 Task: Look for space in Brunoy, France from 9th June, 2023 to 17th June, 2023 for 2 adults in price range Rs.7000 to Rs.12000. Place can be private room with 1  bedroom having 2 beds and 1 bathroom. Property type can be house, flat, guest house. Amenities needed are: wifi, washing machine. Booking option can be shelf check-in. Required host language is English.
Action: Mouse moved to (418, 158)
Screenshot: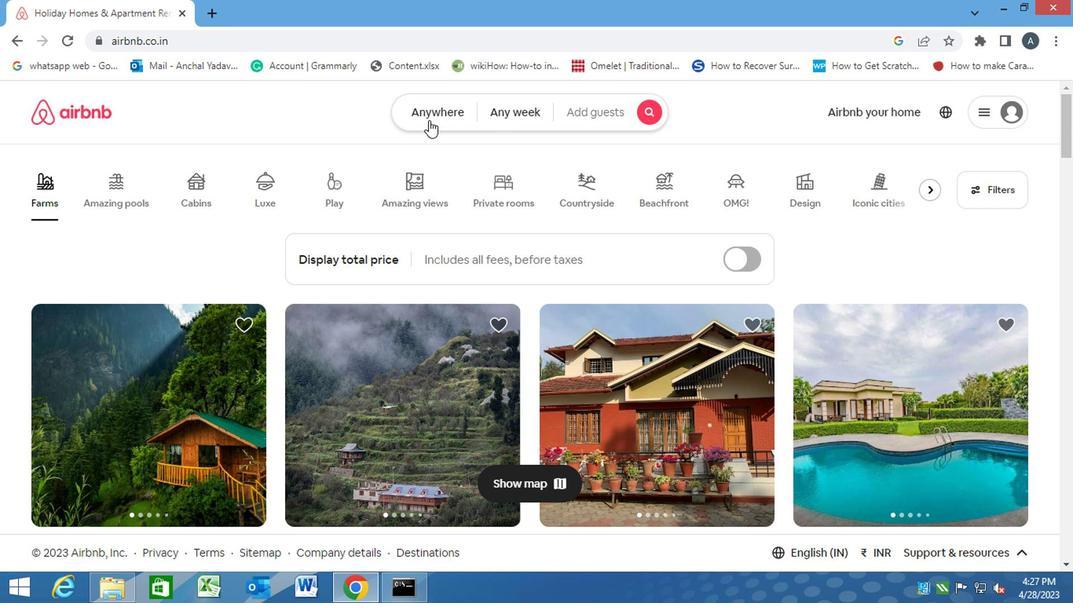 
Action: Mouse pressed left at (418, 158)
Screenshot: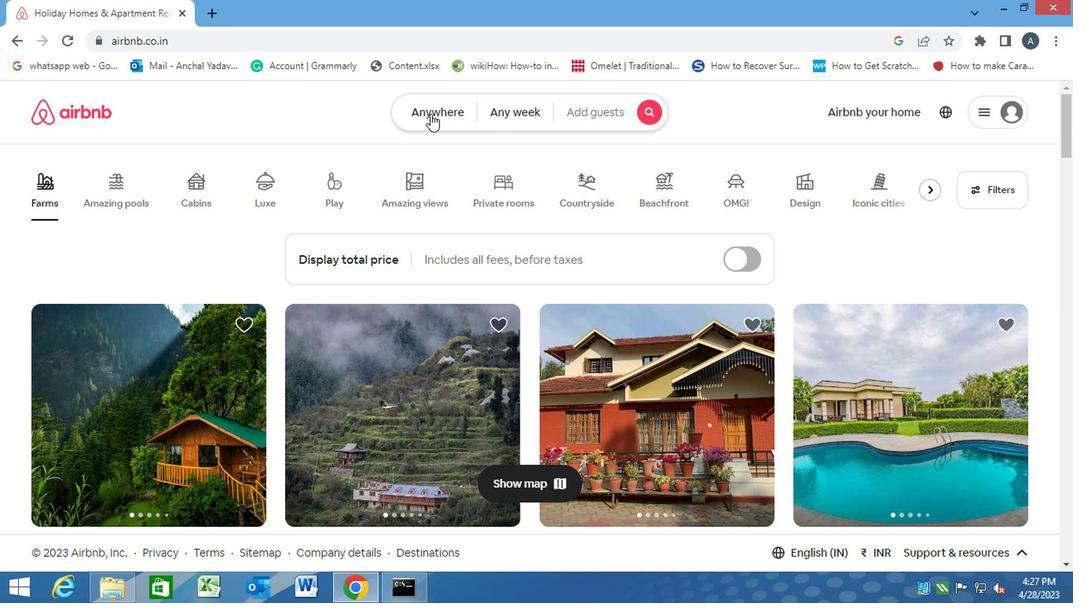 
Action: Mouse moved to (354, 205)
Screenshot: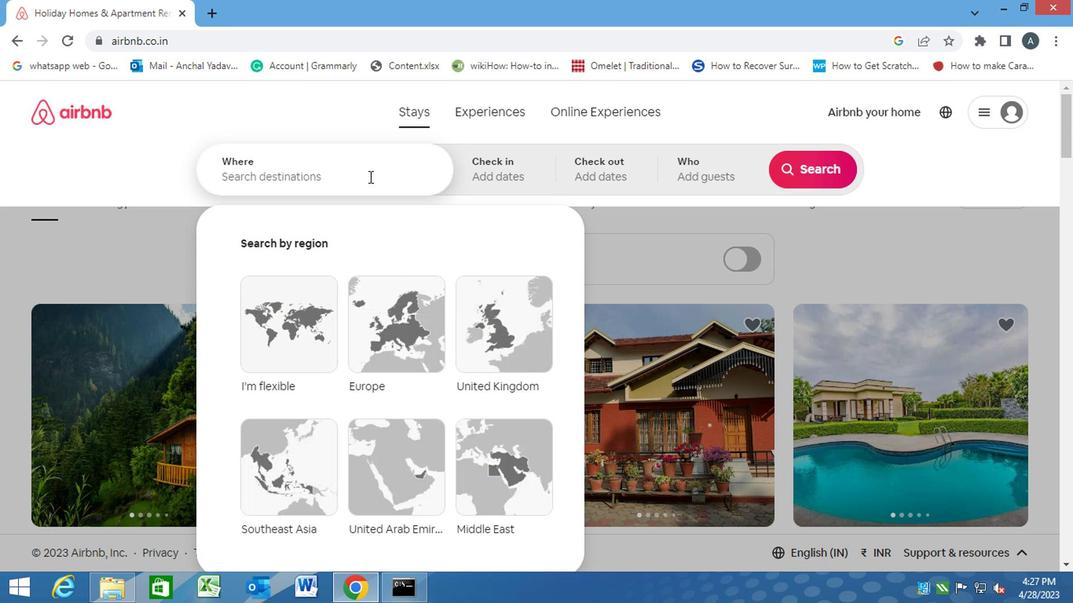
Action: Mouse pressed left at (354, 205)
Screenshot: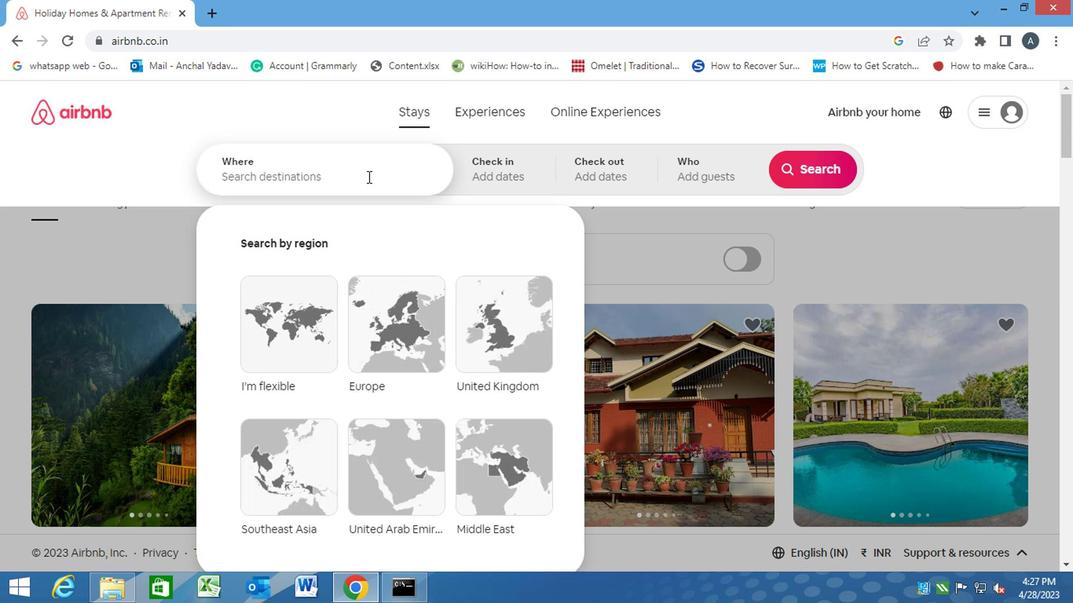 
Action: Key pressed b<Key.caps_lock>runoy,<Key.space><Key.caps_lock>RANV<Key.backspace>CE<Key.enter>
Screenshot: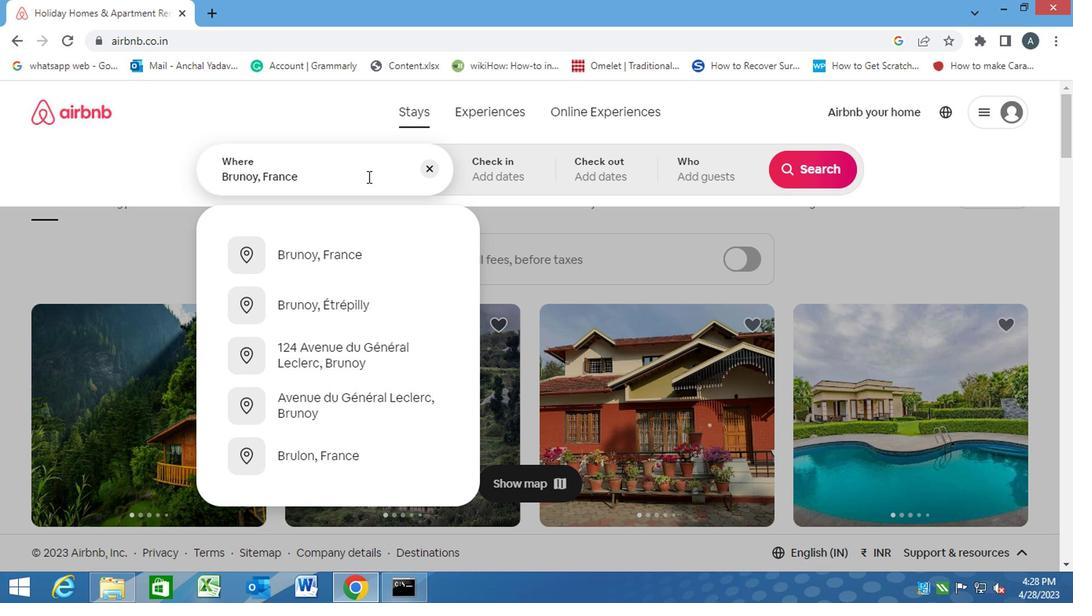 
Action: Mouse moved to (794, 299)
Screenshot: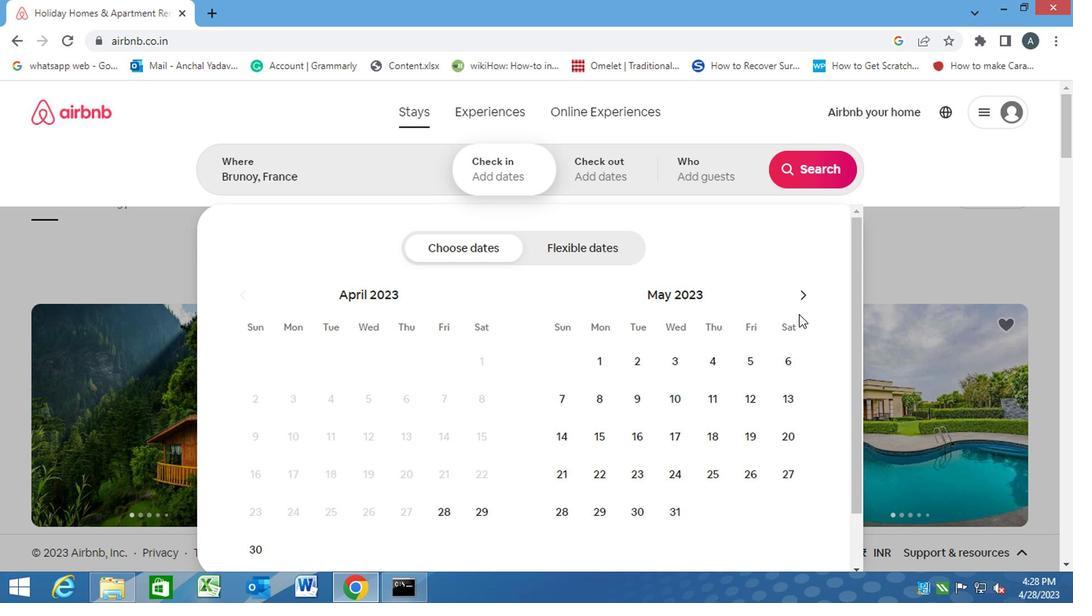 
Action: Mouse pressed left at (794, 299)
Screenshot: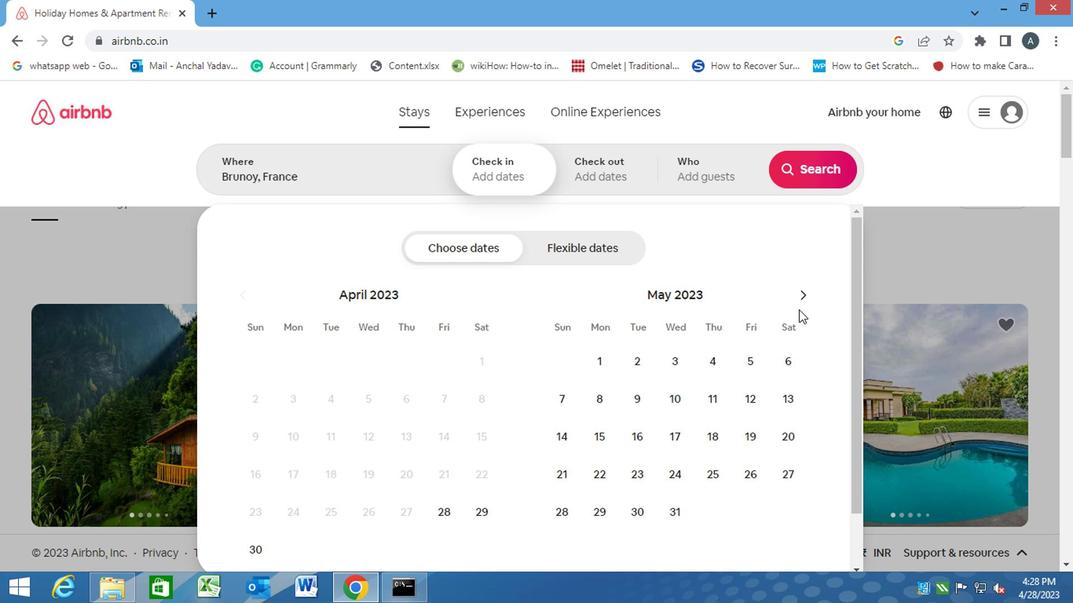 
Action: Mouse moved to (744, 368)
Screenshot: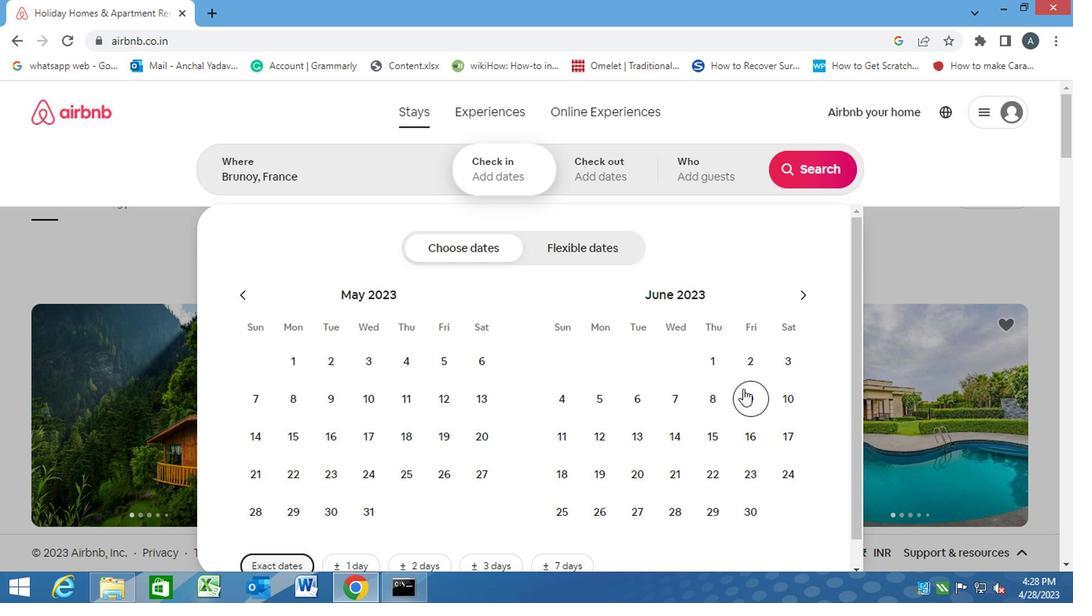 
Action: Mouse pressed left at (744, 368)
Screenshot: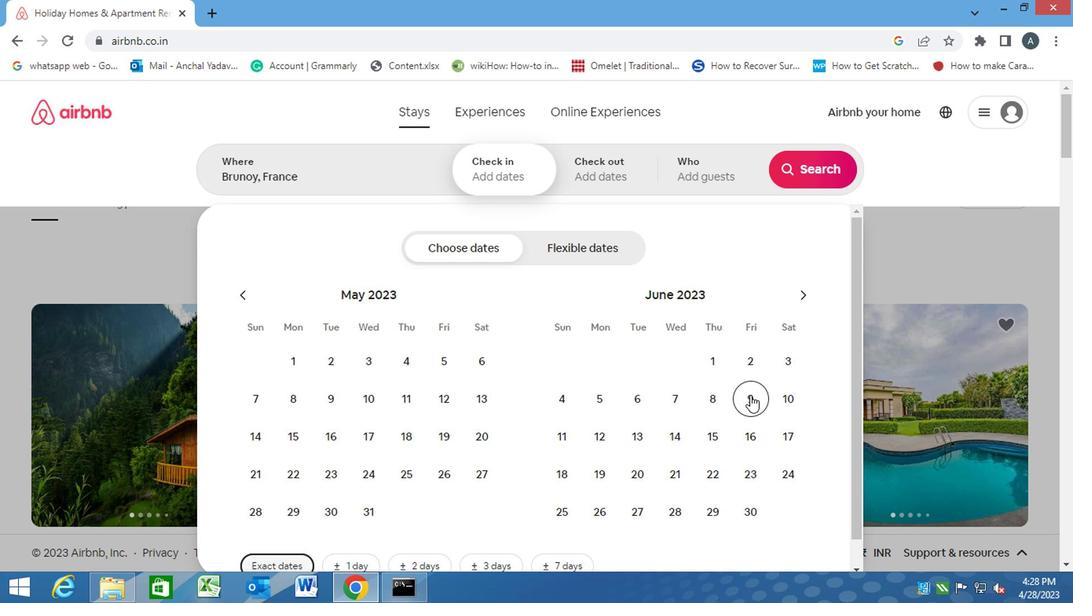 
Action: Mouse moved to (772, 399)
Screenshot: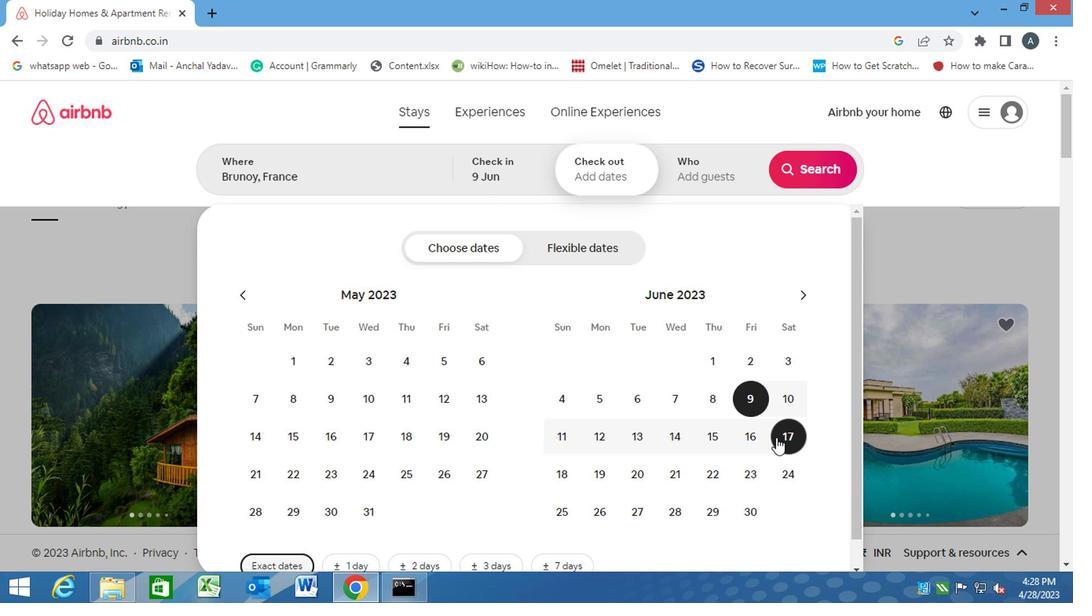 
Action: Mouse pressed left at (772, 399)
Screenshot: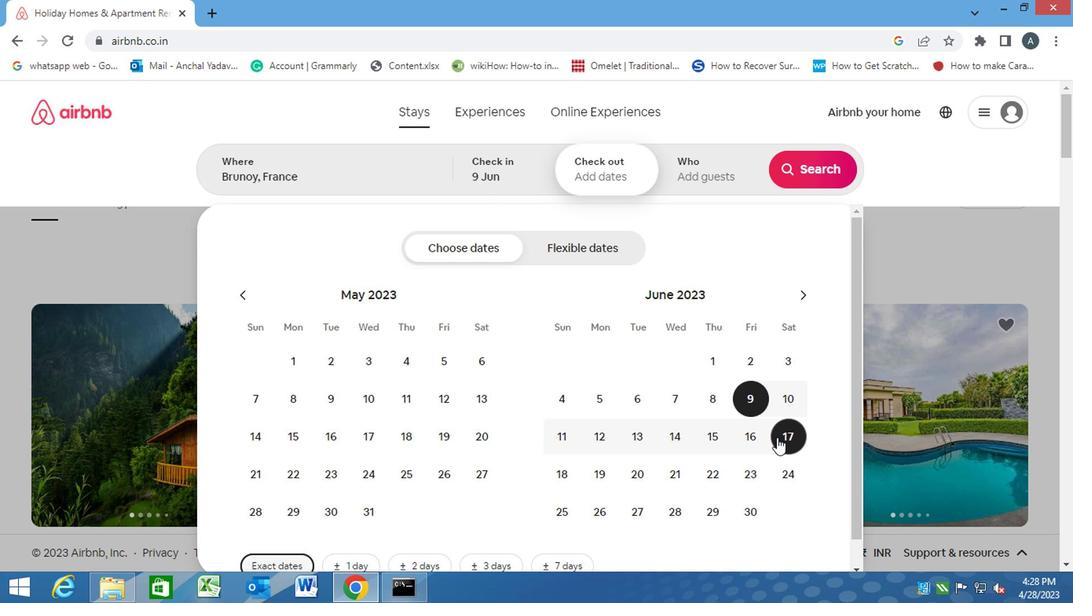 
Action: Mouse moved to (661, 186)
Screenshot: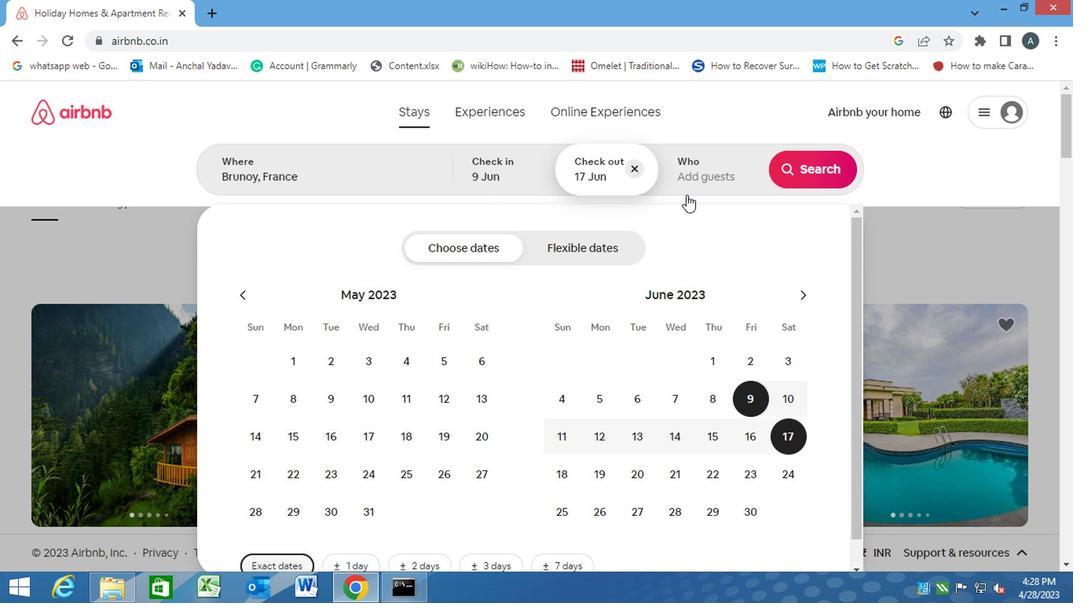 
Action: Mouse pressed left at (661, 186)
Screenshot: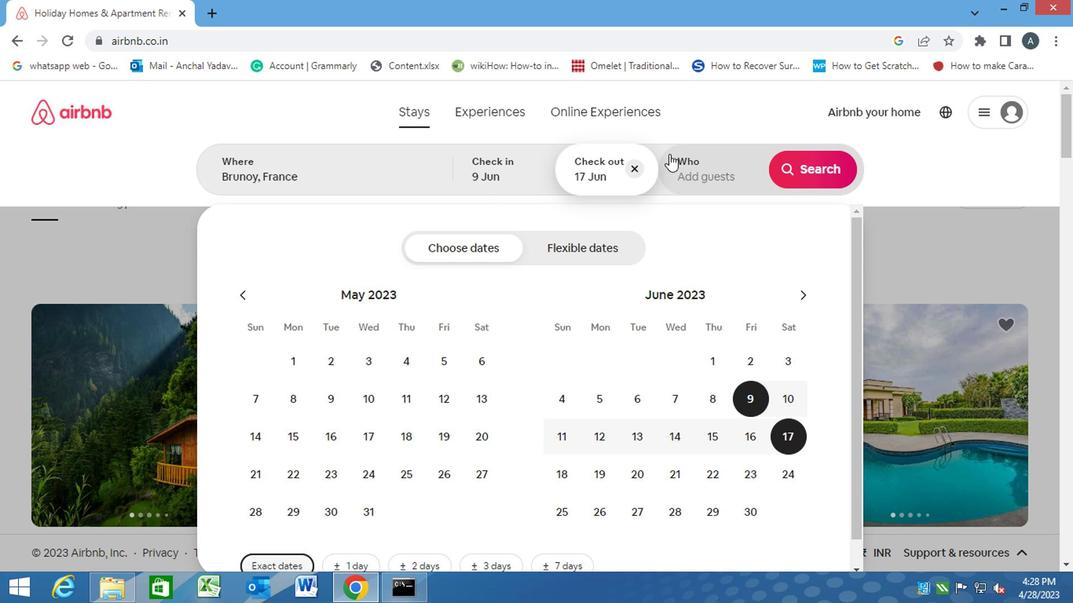 
Action: Mouse moved to (813, 266)
Screenshot: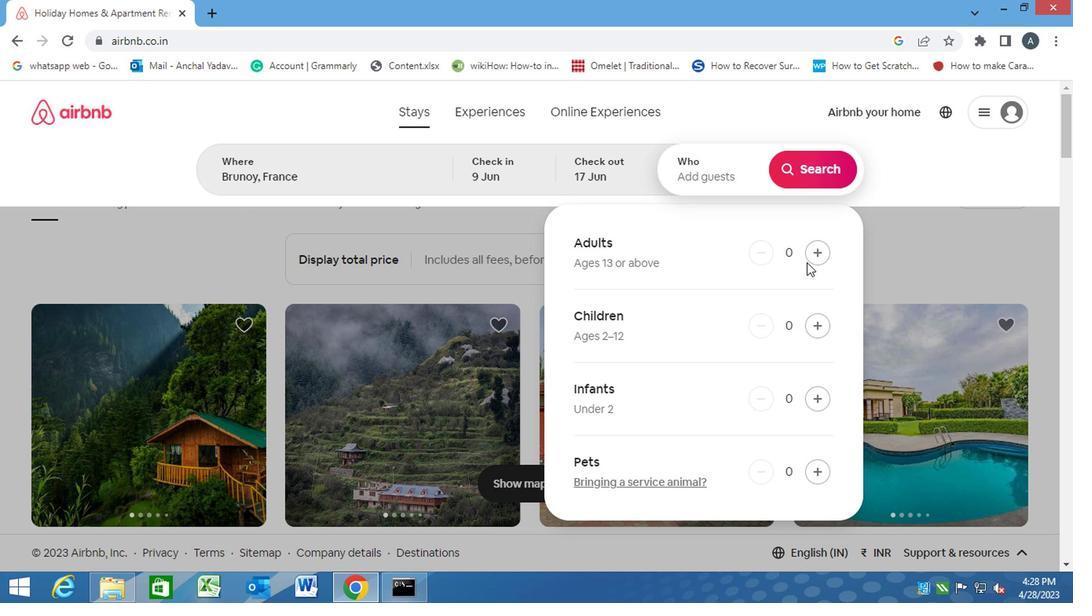 
Action: Mouse pressed left at (813, 266)
Screenshot: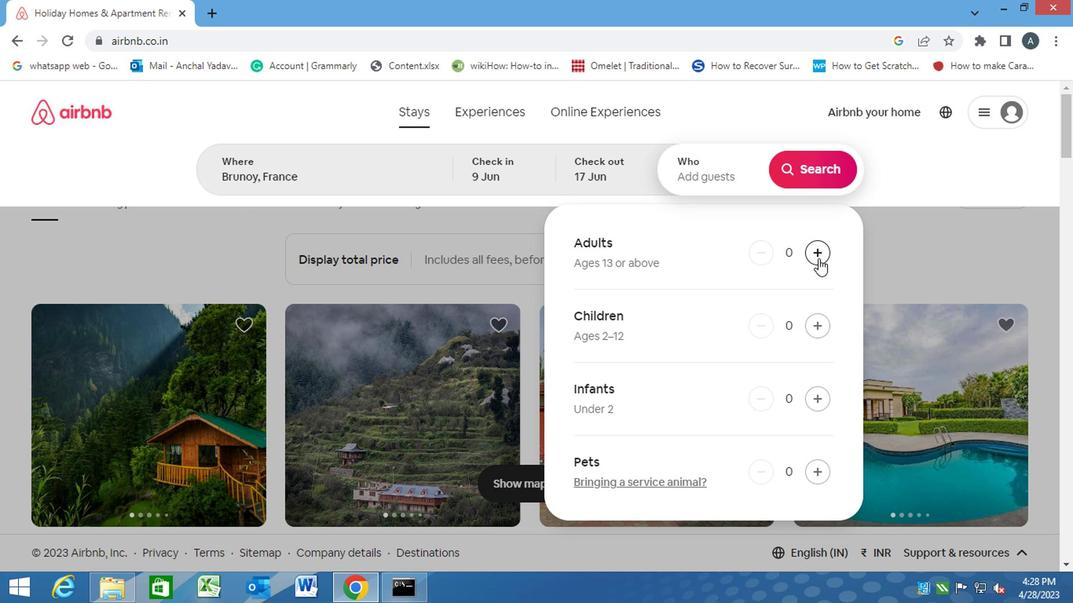 
Action: Mouse pressed left at (813, 266)
Screenshot: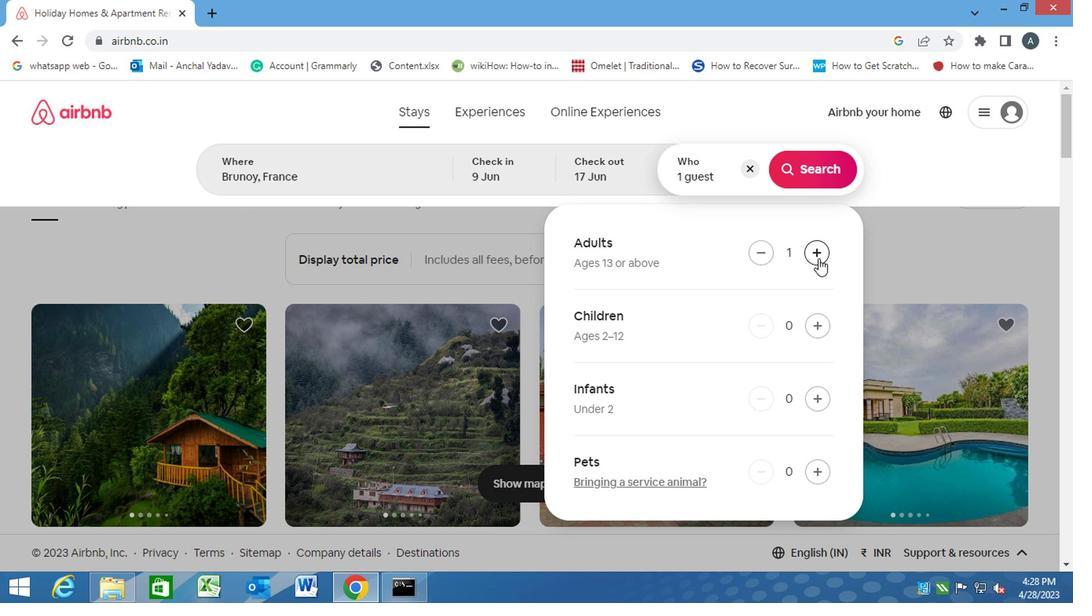 
Action: Mouse moved to (813, 205)
Screenshot: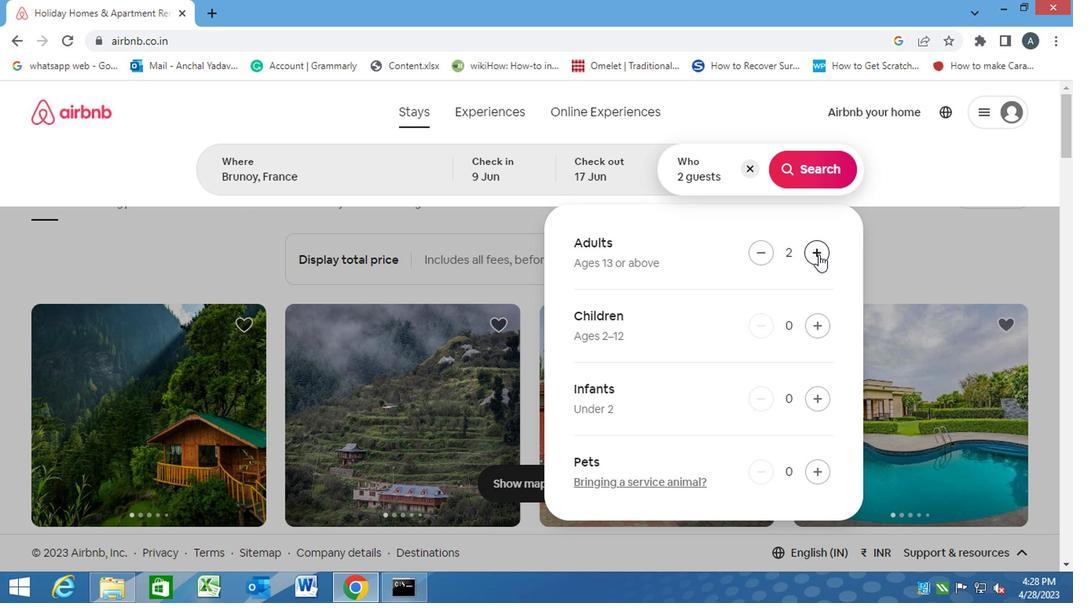 
Action: Mouse pressed left at (813, 205)
Screenshot: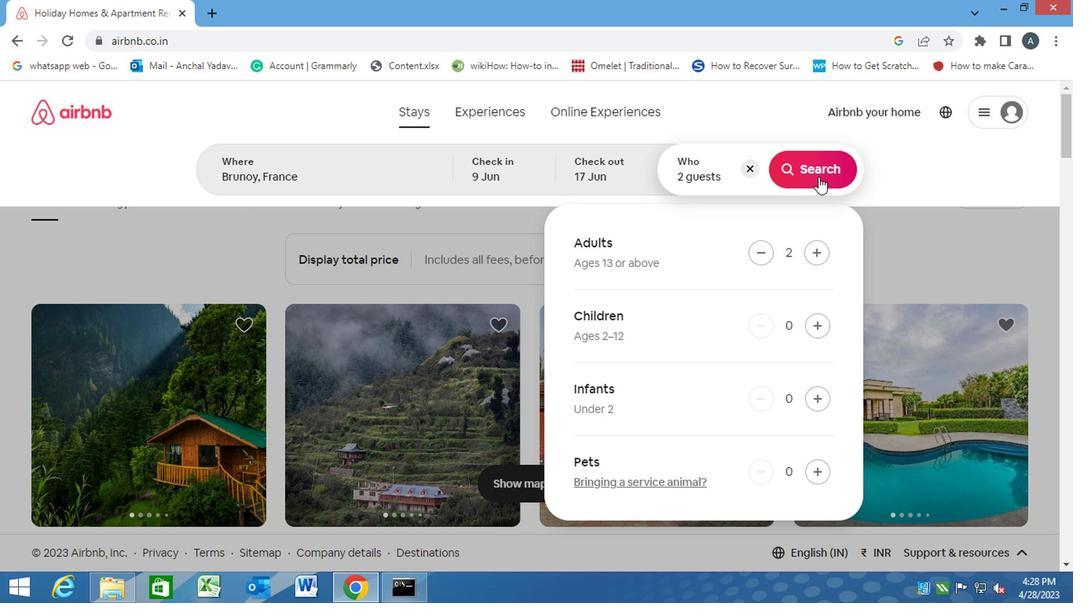 
Action: Mouse moved to (996, 209)
Screenshot: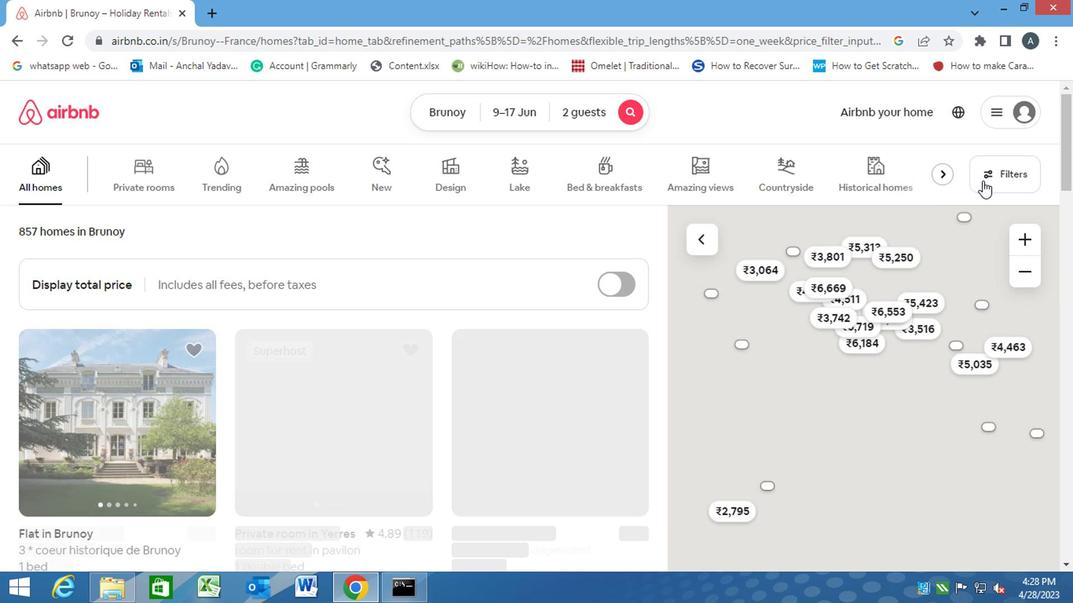 
Action: Mouse pressed left at (996, 209)
Screenshot: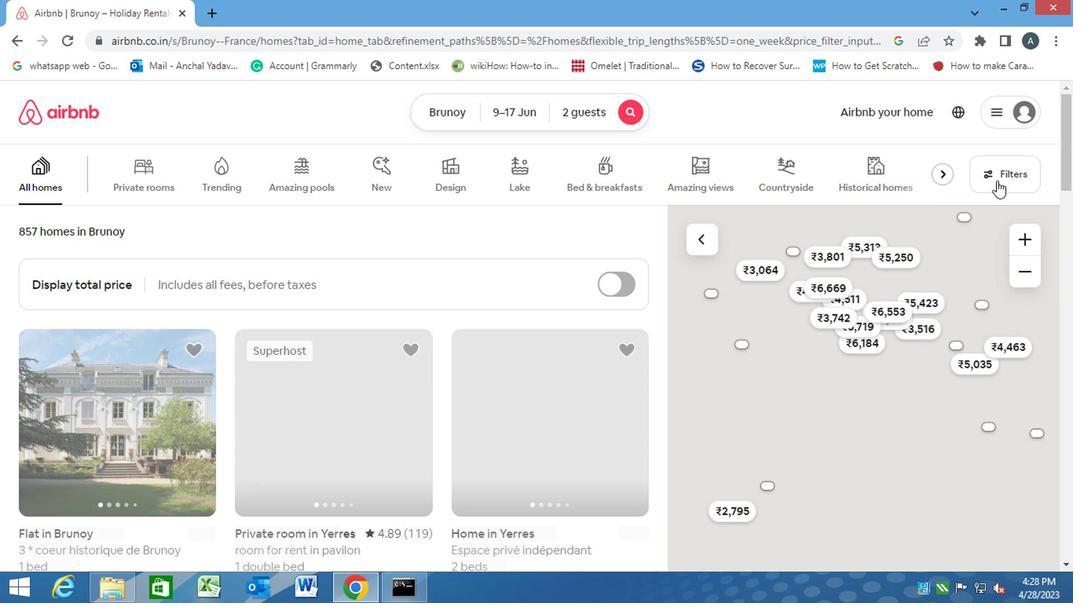 
Action: Mouse moved to (487, 381)
Screenshot: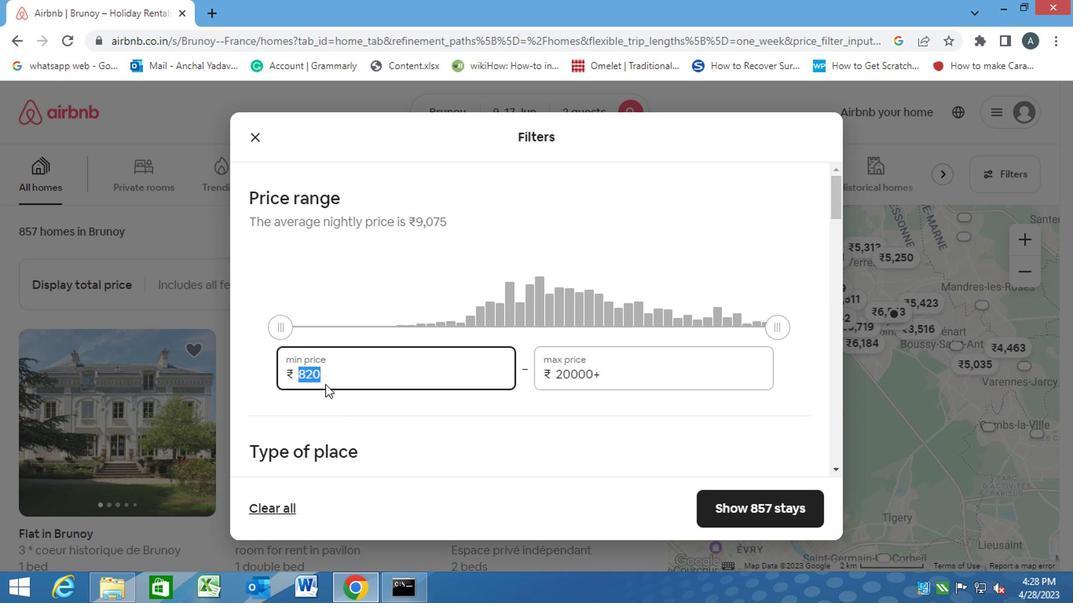 
Action: Key pressed 7000<Key.tab><Key.backspace><Key.backspace><Key.backspace><Key.backspace><Key.backspace><Key.backspace><Key.backspace><Key.backspace><Key.backspace><Key.backspace><Key.backspace><Key.backspace><Key.backspace><Key.backspace><Key.backspace><Key.backspace><Key.backspace><Key.backspace>12000
Screenshot: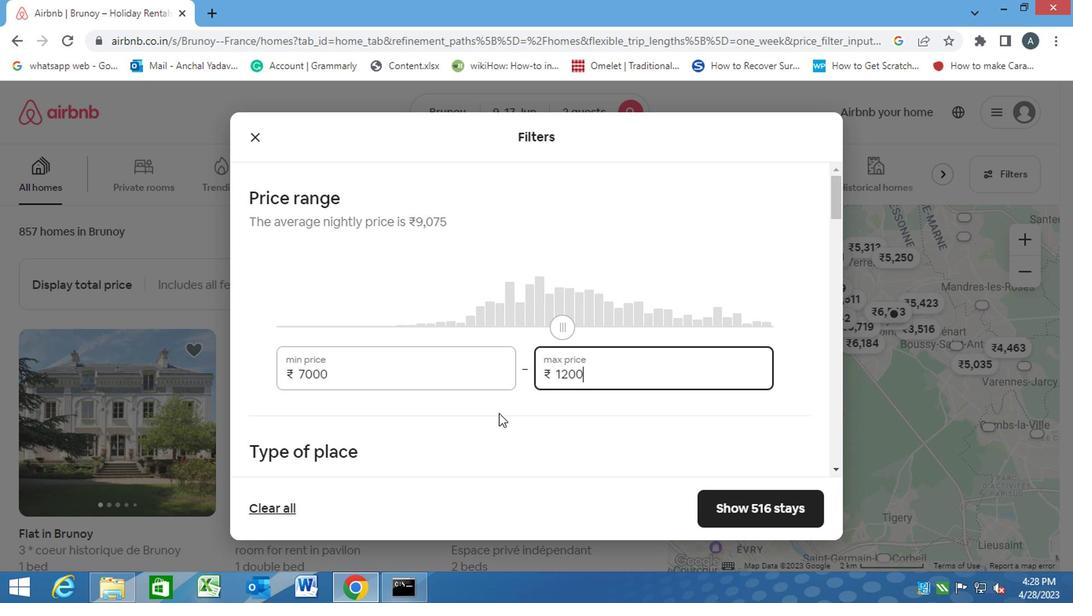 
Action: Mouse moved to (488, 381)
Screenshot: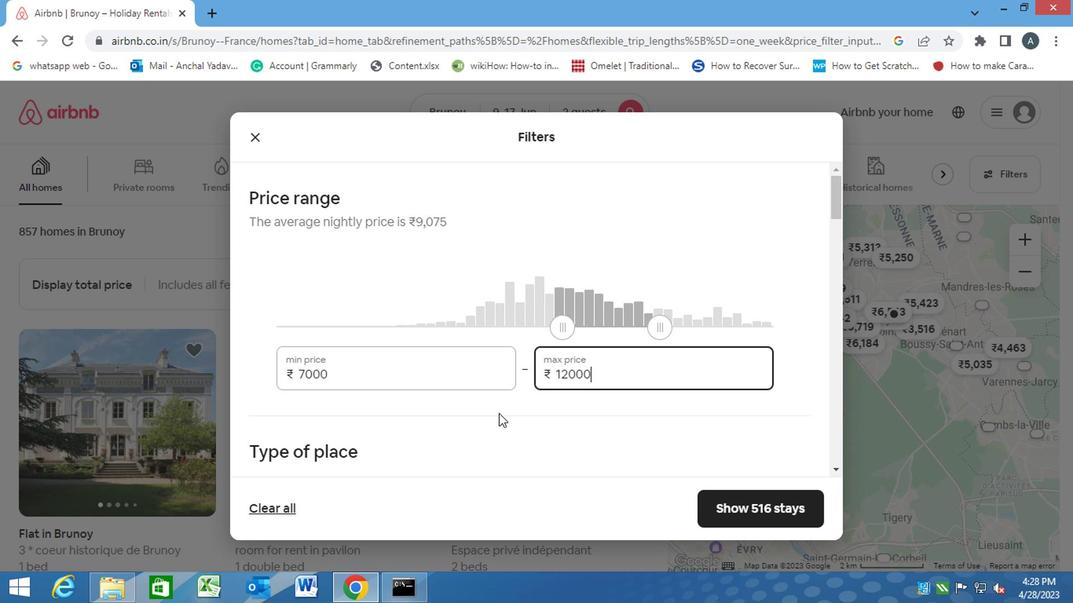 
Action: Mouse pressed left at (488, 381)
Screenshot: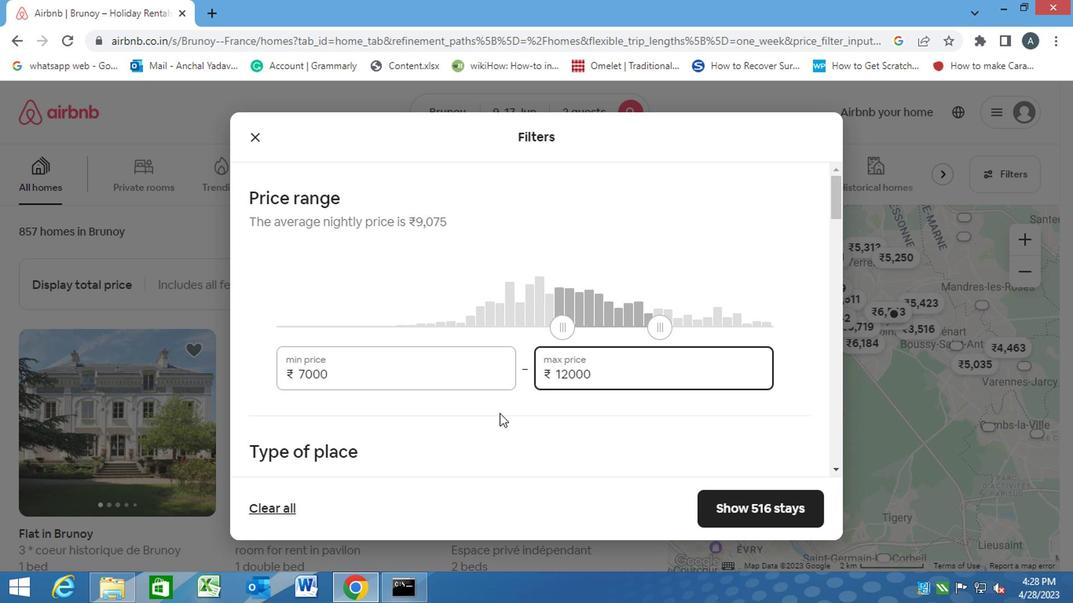 
Action: Mouse scrolled (488, 381) with delta (0, 0)
Screenshot: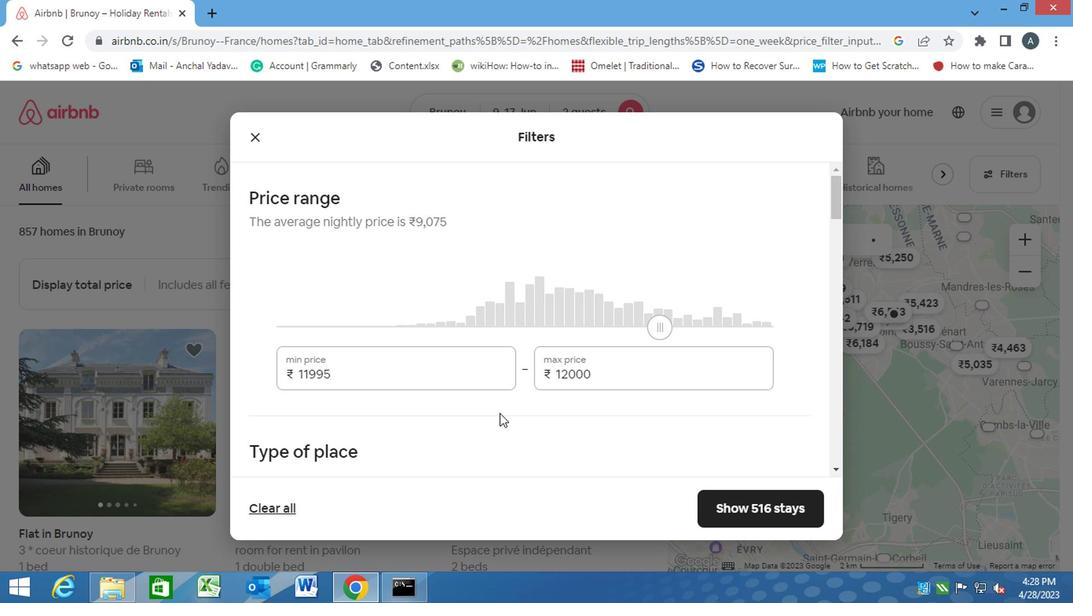 
Action: Mouse scrolled (488, 381) with delta (0, 0)
Screenshot: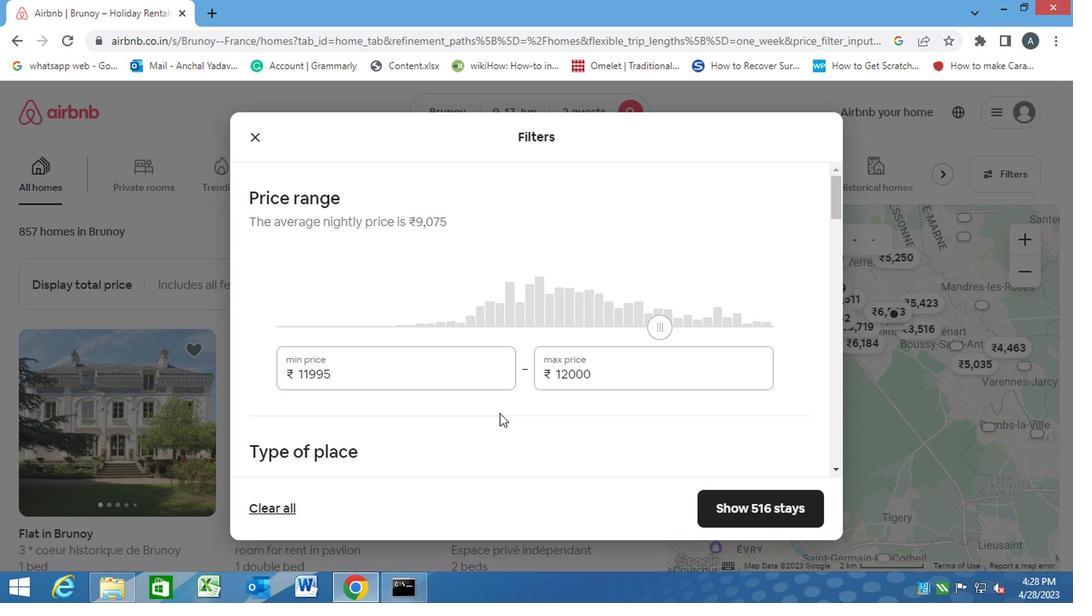 
Action: Mouse scrolled (488, 381) with delta (0, 0)
Screenshot: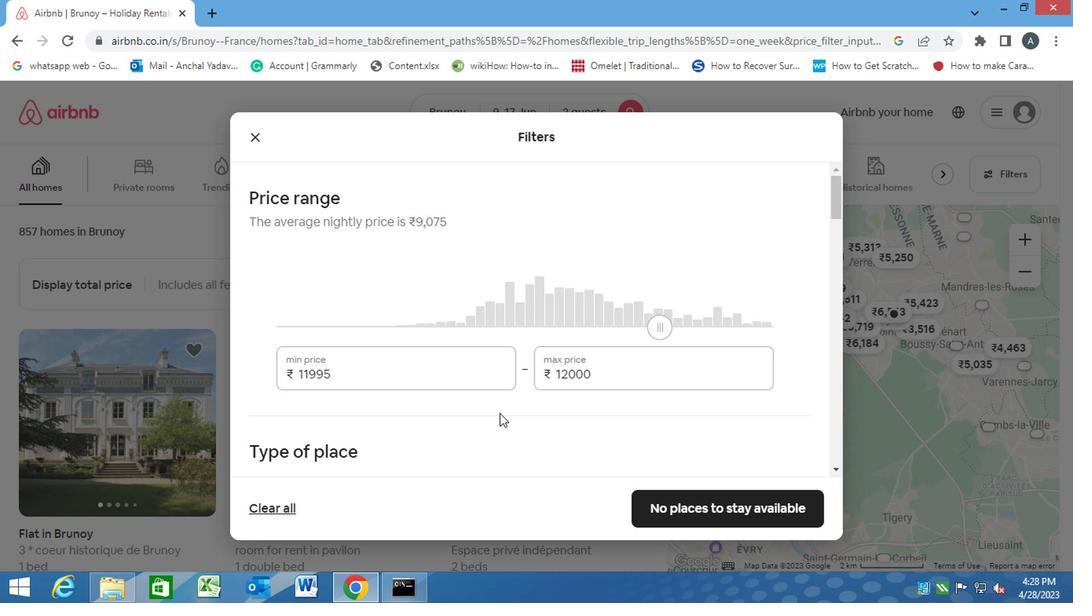 
Action: Mouse moved to (513, 268)
Screenshot: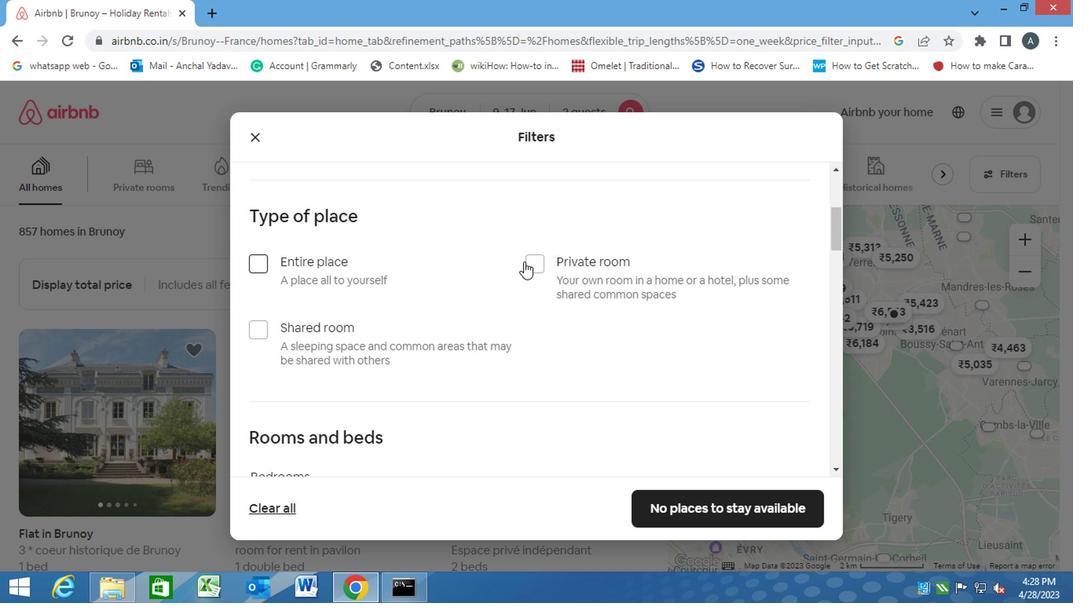 
Action: Mouse pressed left at (513, 268)
Screenshot: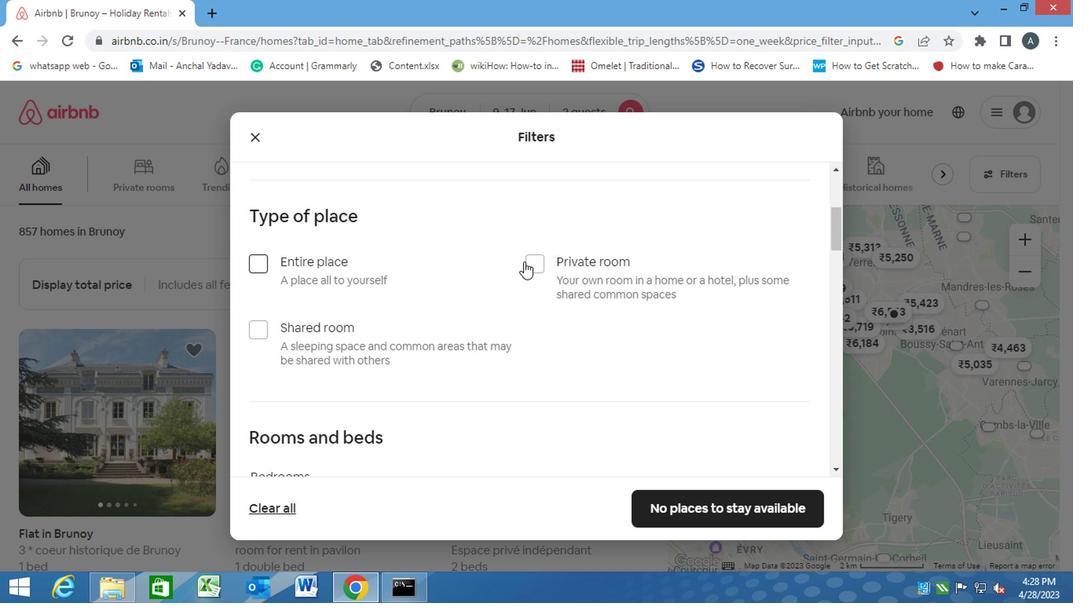 
Action: Mouse moved to (245, 271)
Screenshot: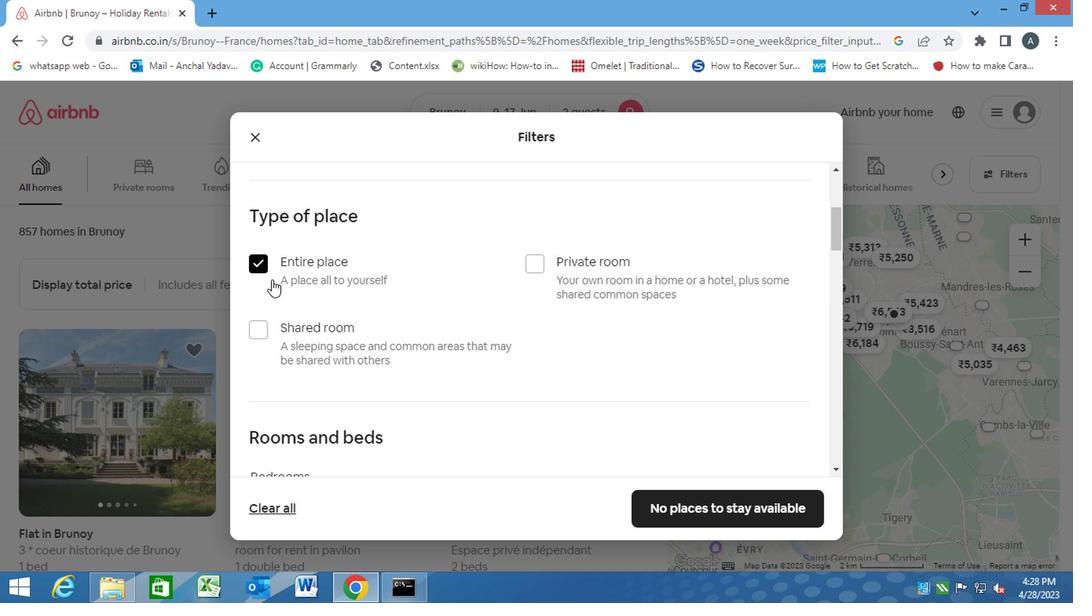 
Action: Mouse pressed left at (245, 271)
Screenshot: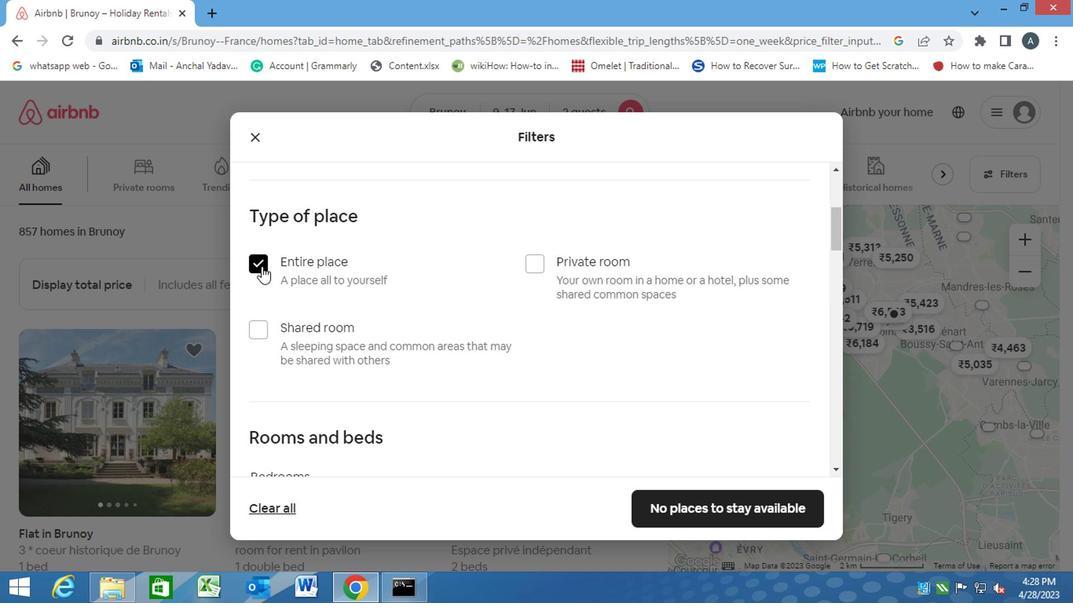 
Action: Mouse moved to (522, 272)
Screenshot: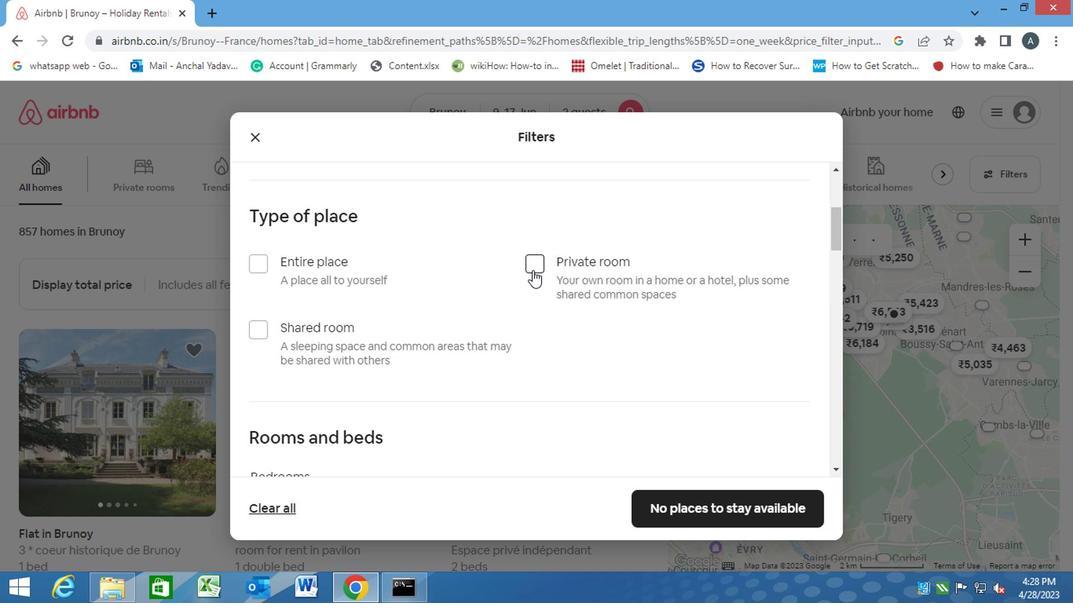 
Action: Mouse pressed left at (522, 272)
Screenshot: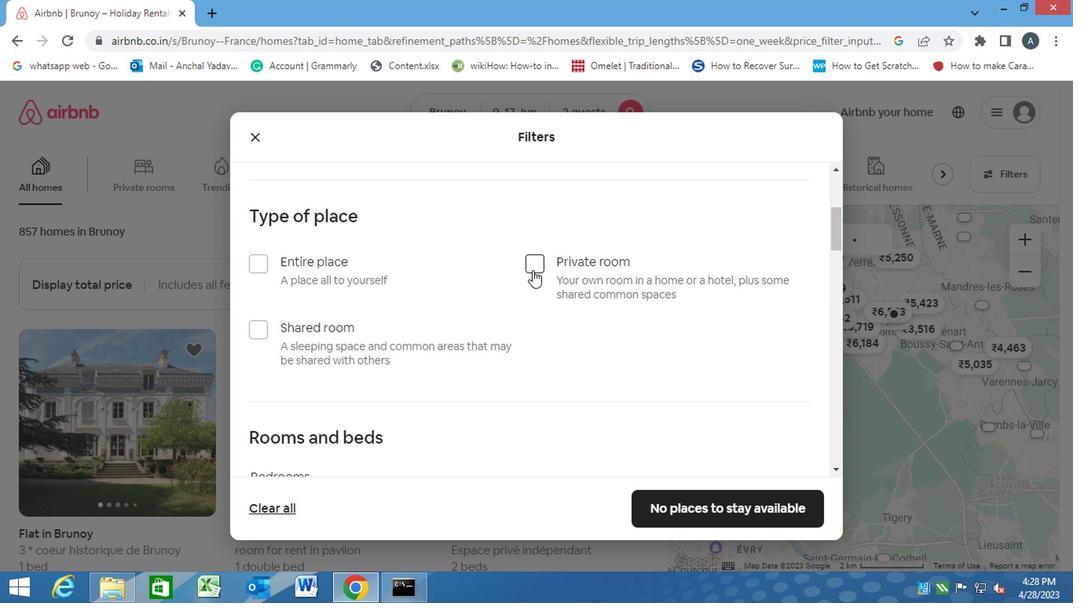 
Action: Mouse moved to (526, 307)
Screenshot: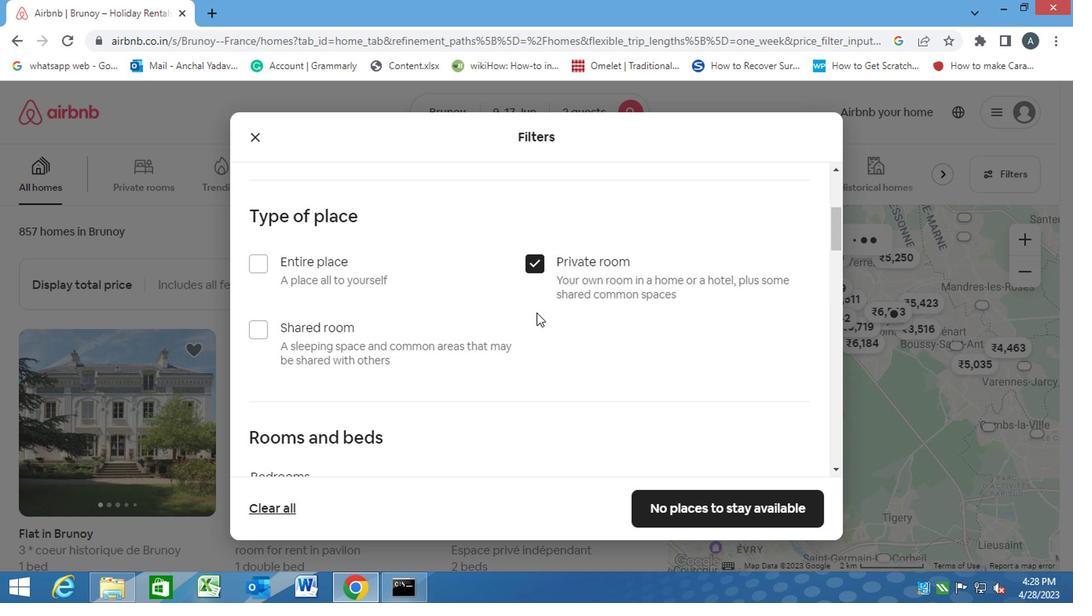 
Action: Mouse scrolled (526, 306) with delta (0, 0)
Screenshot: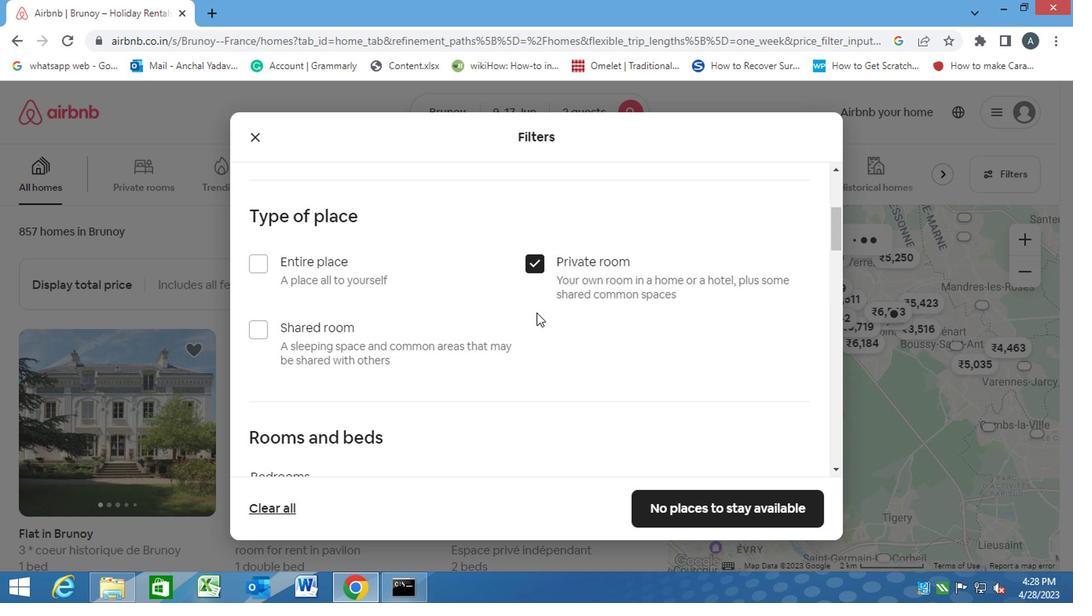 
Action: Mouse scrolled (526, 306) with delta (0, 0)
Screenshot: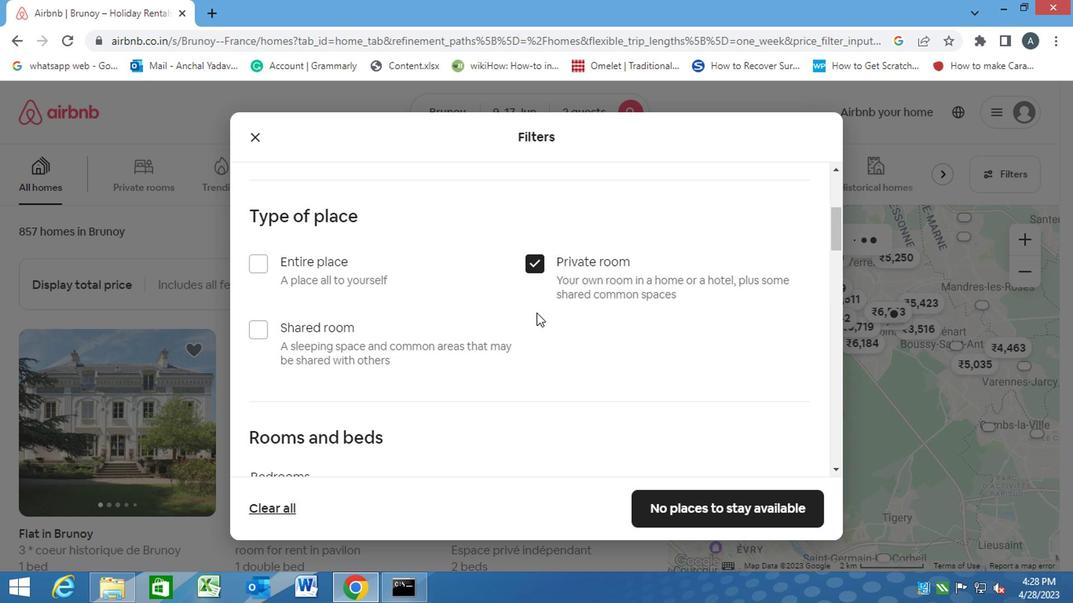 
Action: Mouse moved to (526, 307)
Screenshot: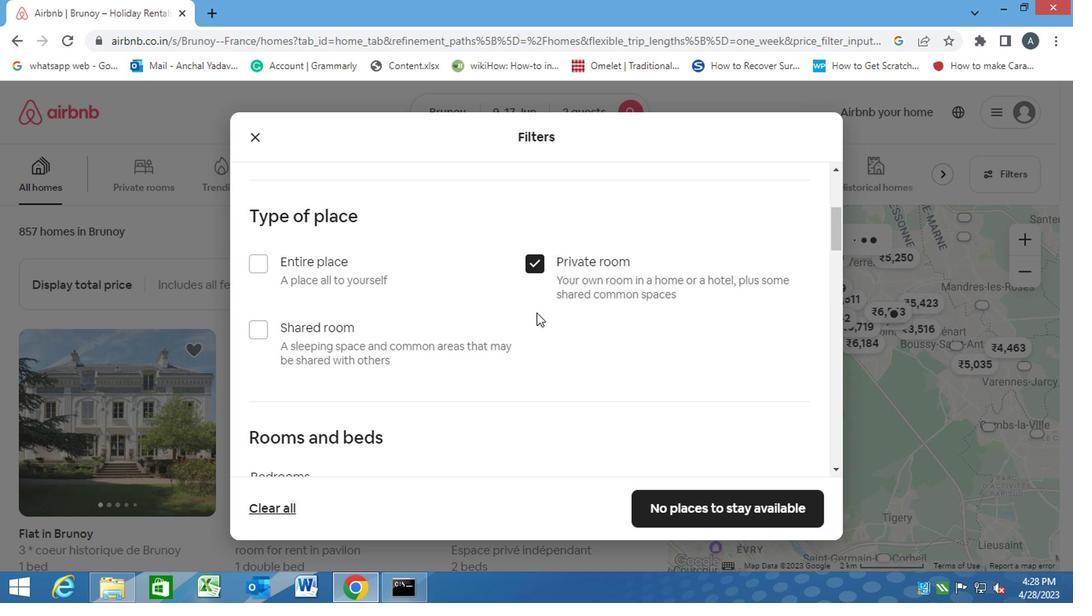 
Action: Mouse scrolled (526, 307) with delta (0, 0)
Screenshot: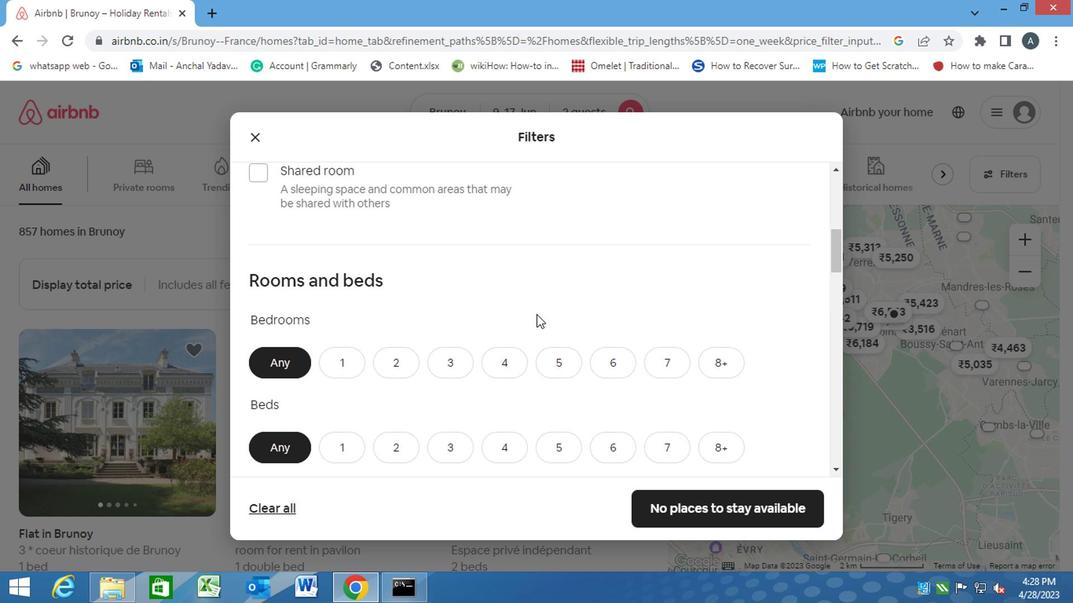 
Action: Mouse moved to (325, 279)
Screenshot: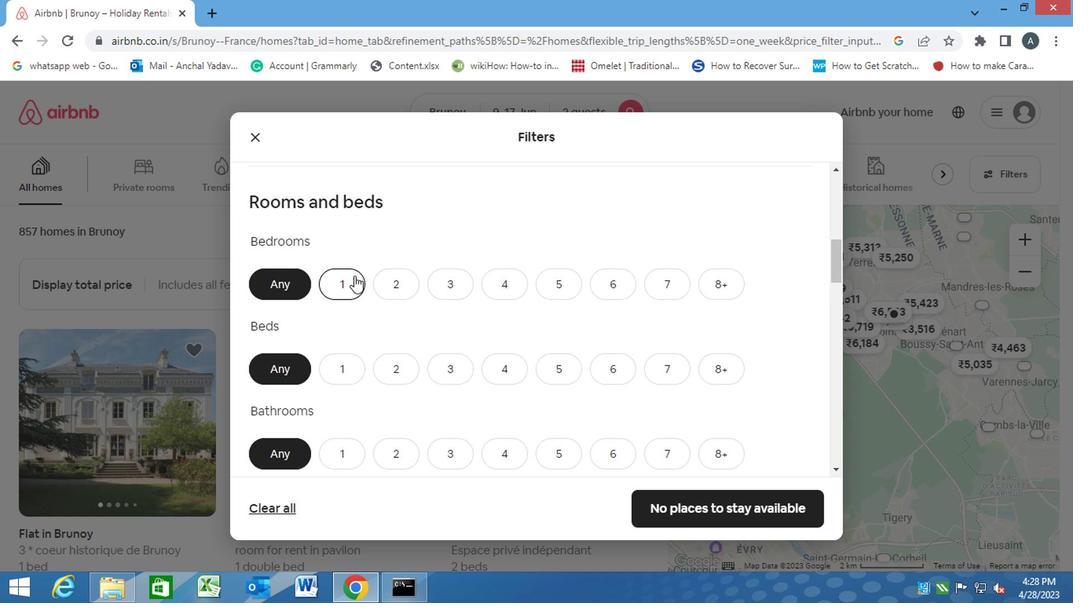 
Action: Mouse pressed left at (325, 279)
Screenshot: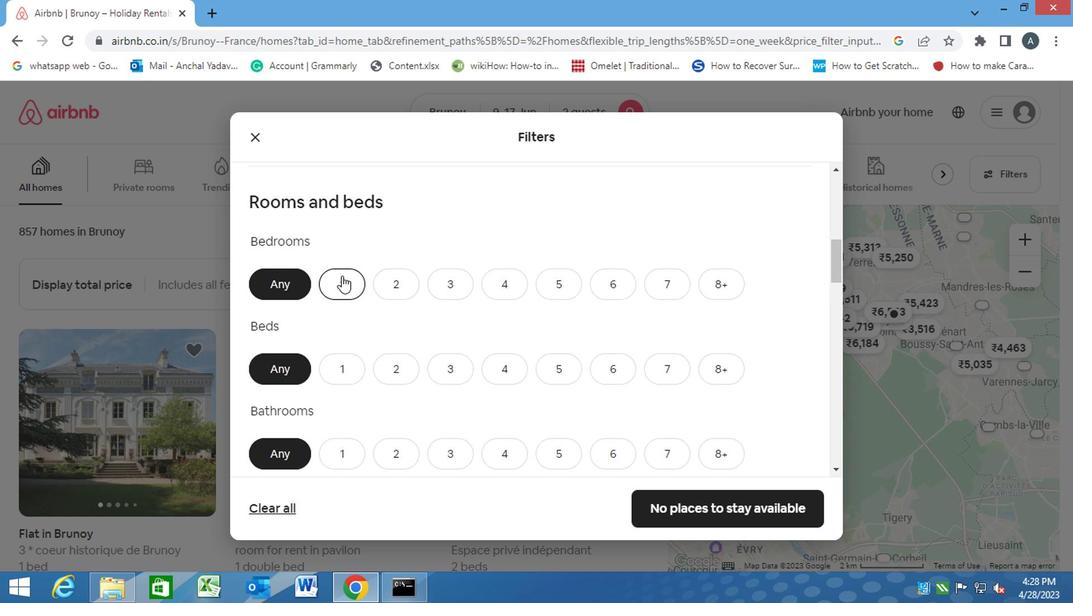 
Action: Mouse moved to (386, 344)
Screenshot: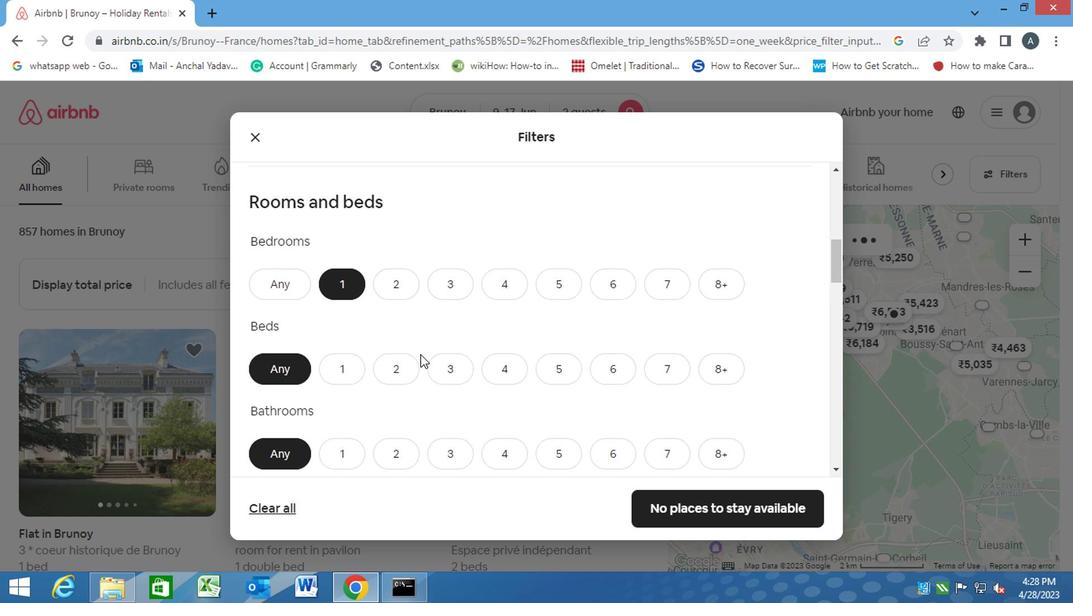 
Action: Mouse pressed left at (386, 344)
Screenshot: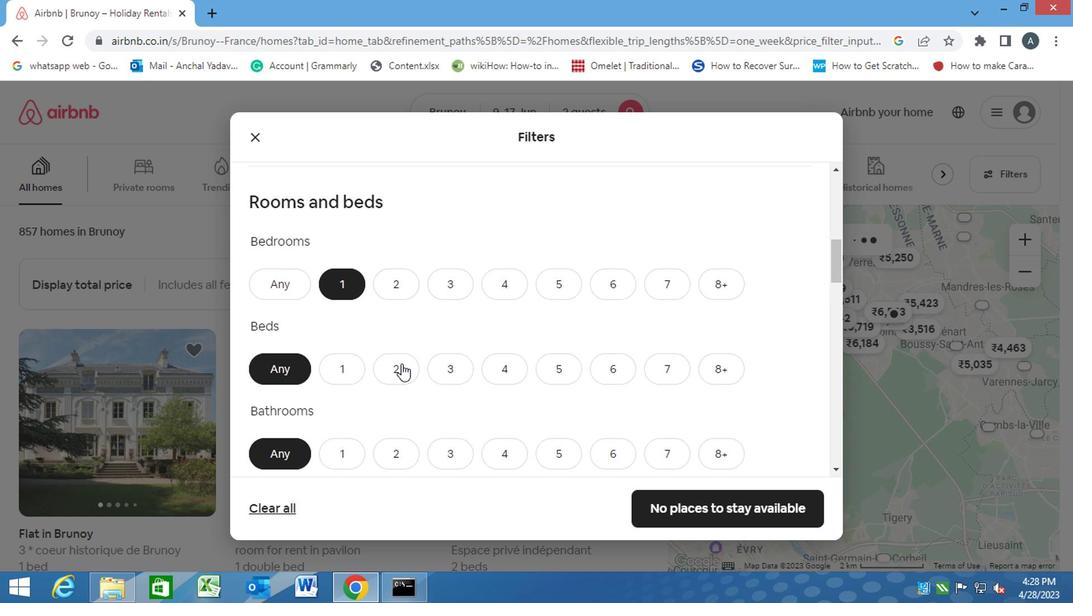 
Action: Mouse moved to (333, 405)
Screenshot: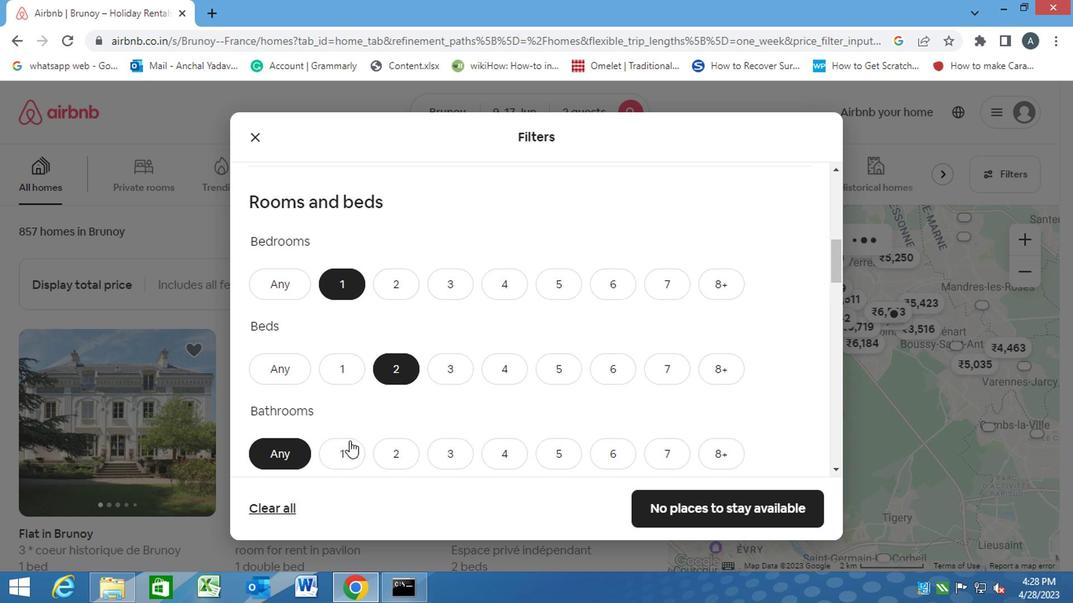 
Action: Mouse pressed left at (333, 405)
Screenshot: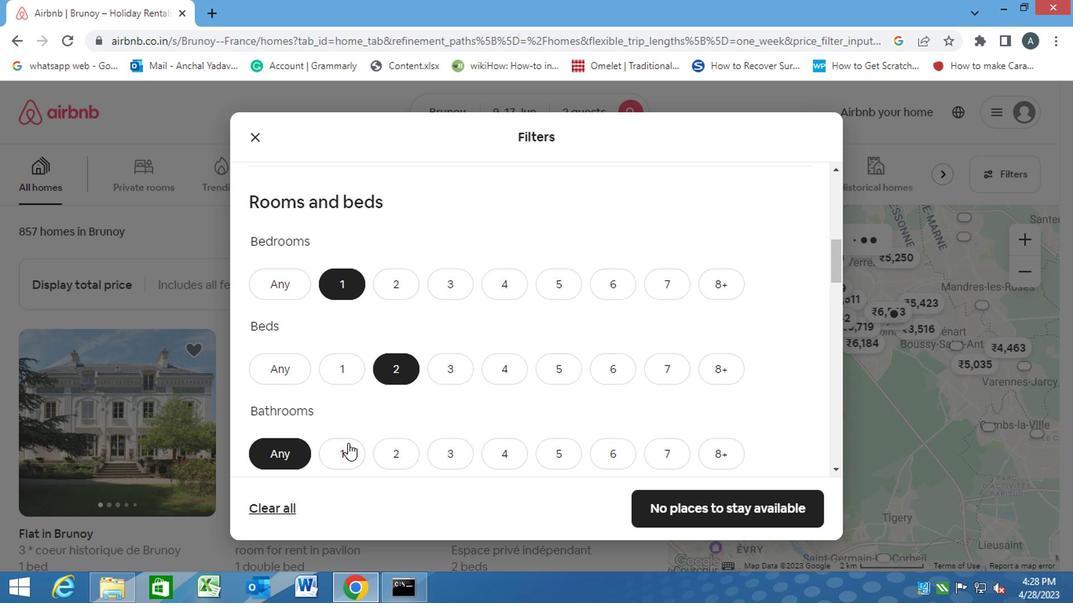 
Action: Mouse moved to (343, 406)
Screenshot: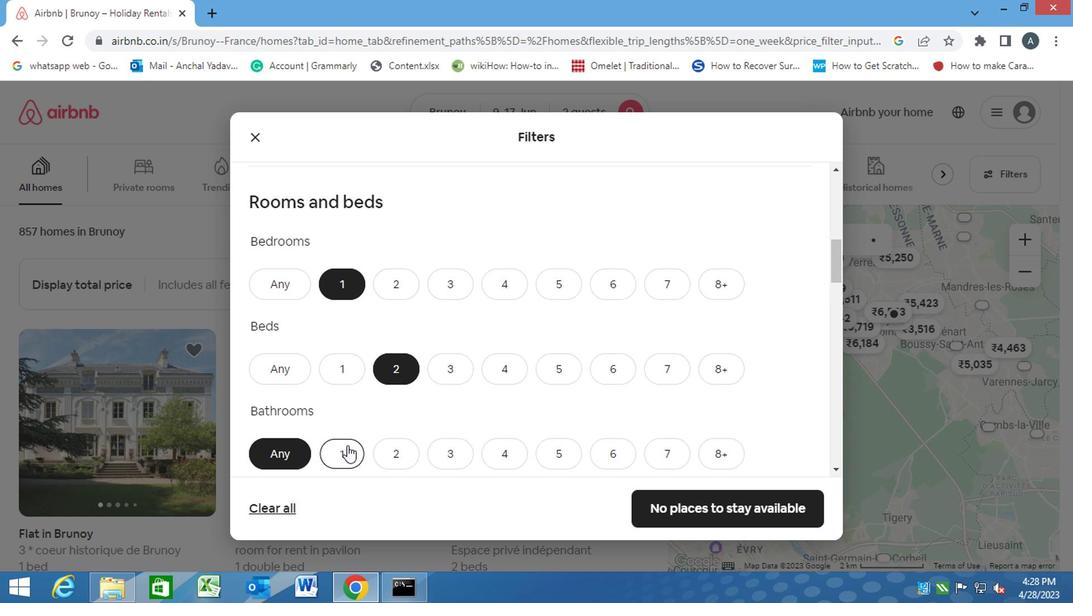
Action: Mouse scrolled (343, 405) with delta (0, -1)
Screenshot: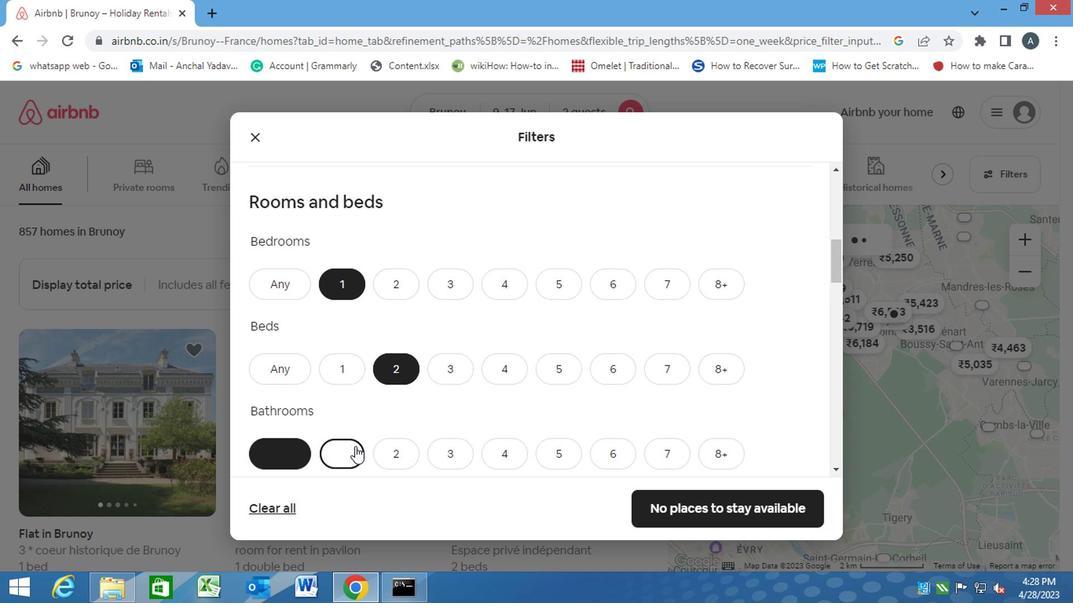 
Action: Mouse scrolled (343, 405) with delta (0, -1)
Screenshot: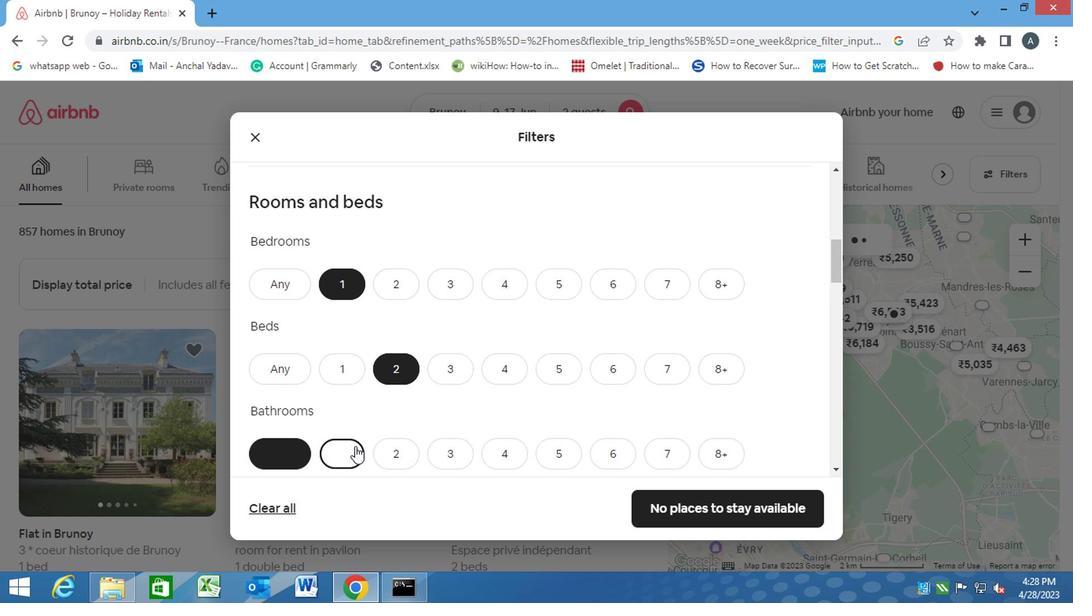 
Action: Mouse scrolled (343, 405) with delta (0, -1)
Screenshot: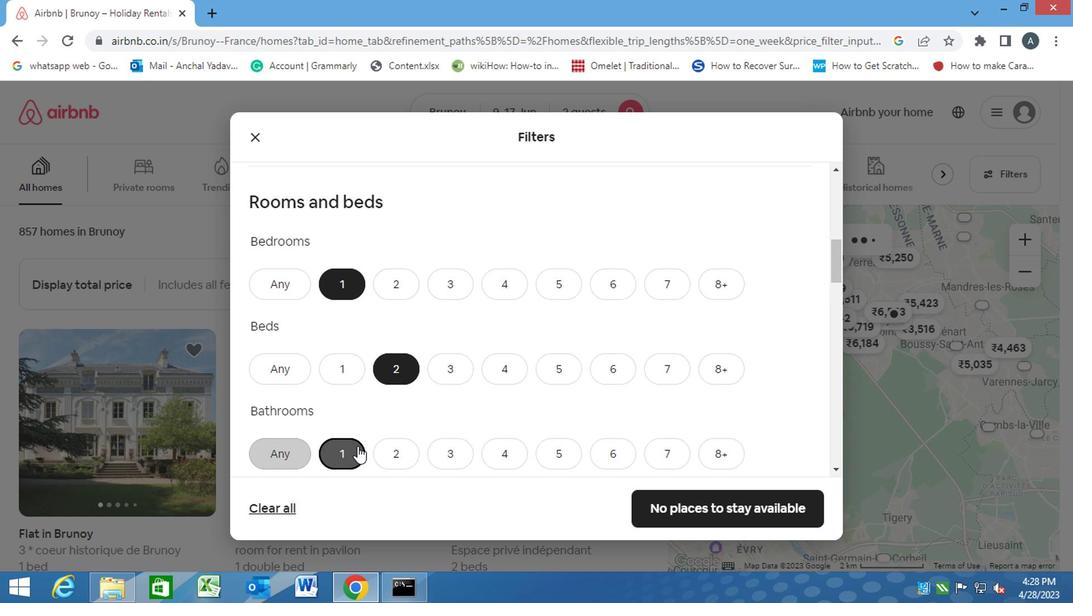 
Action: Mouse moved to (314, 361)
Screenshot: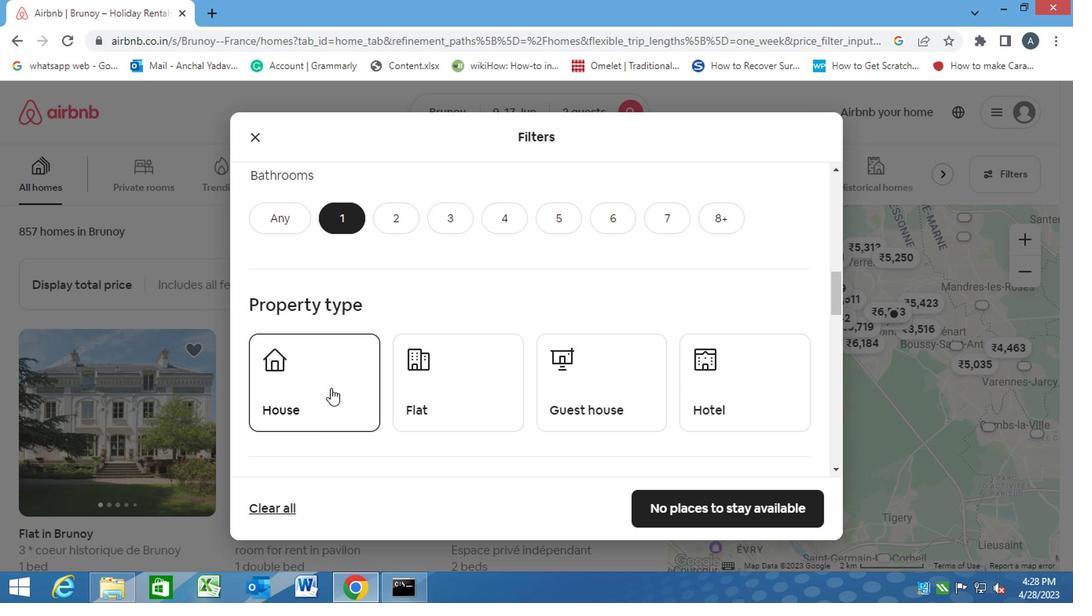 
Action: Mouse pressed left at (314, 361)
Screenshot: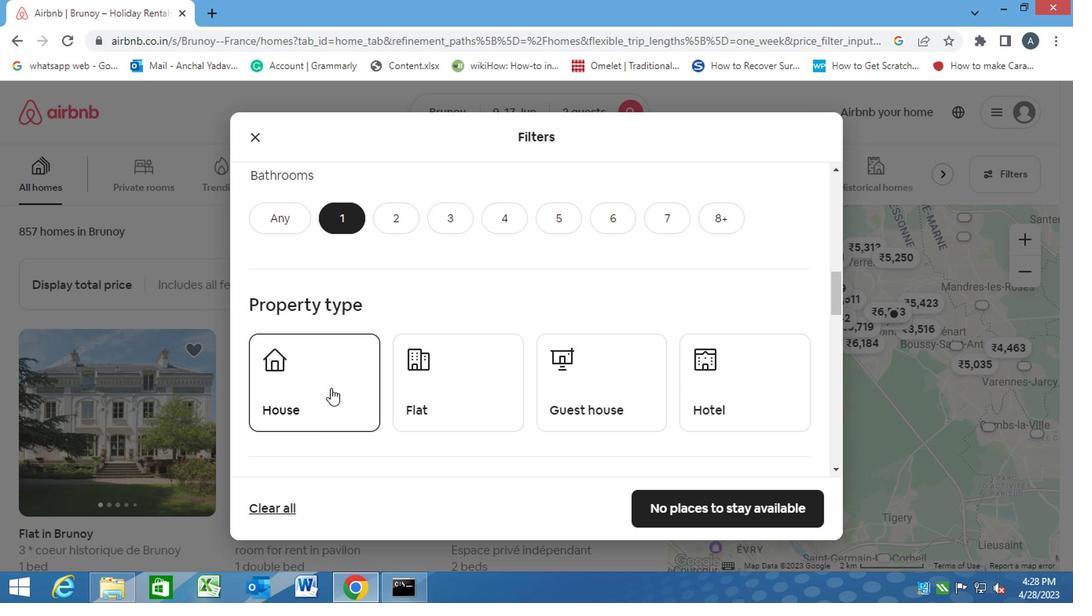 
Action: Mouse moved to (494, 365)
Screenshot: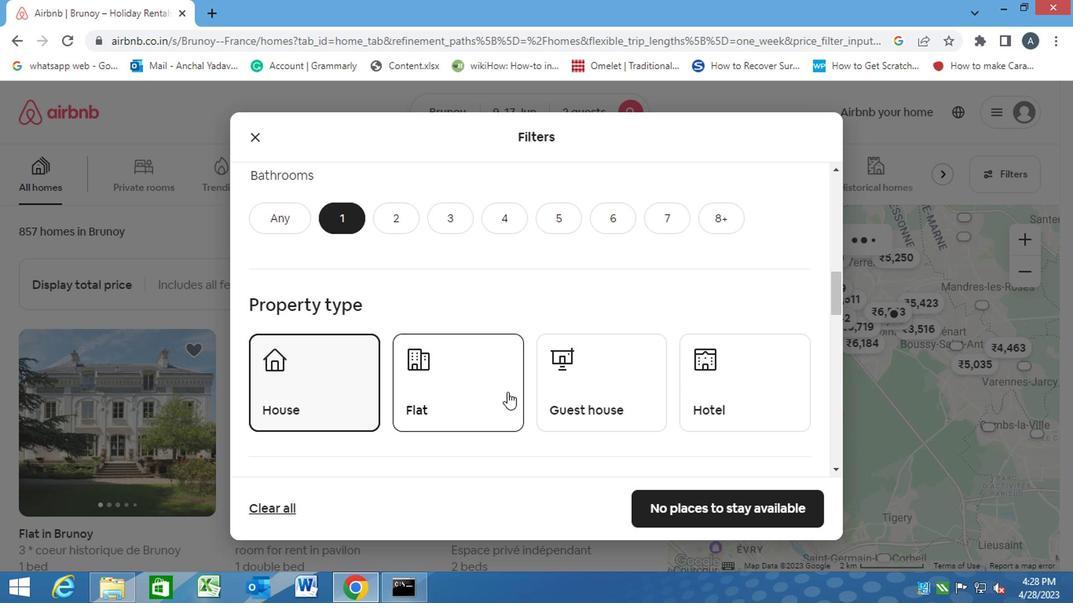
Action: Mouse pressed left at (494, 365)
Screenshot: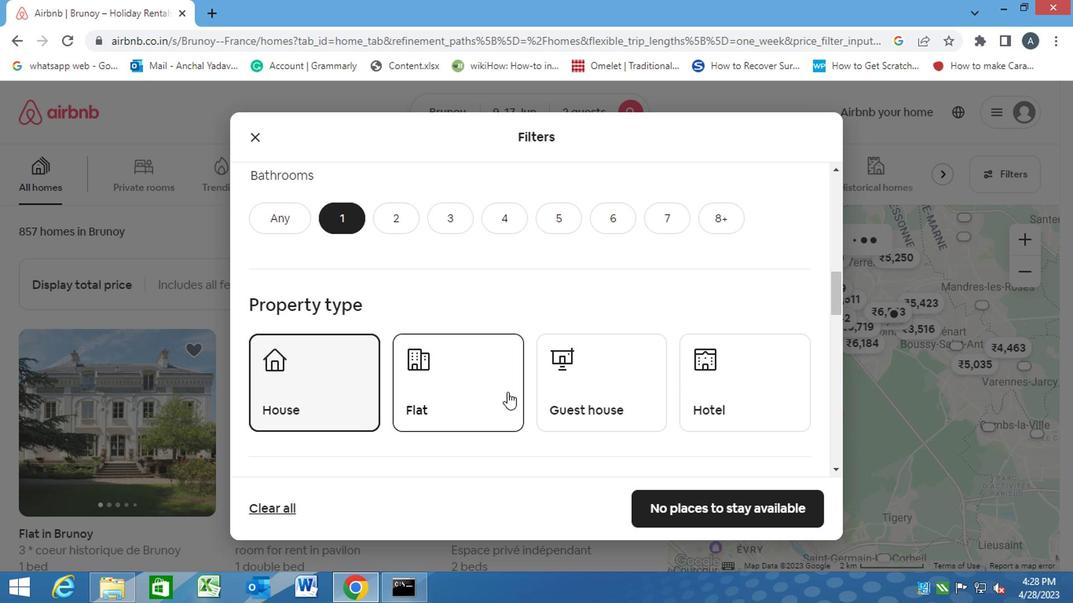 
Action: Mouse moved to (621, 352)
Screenshot: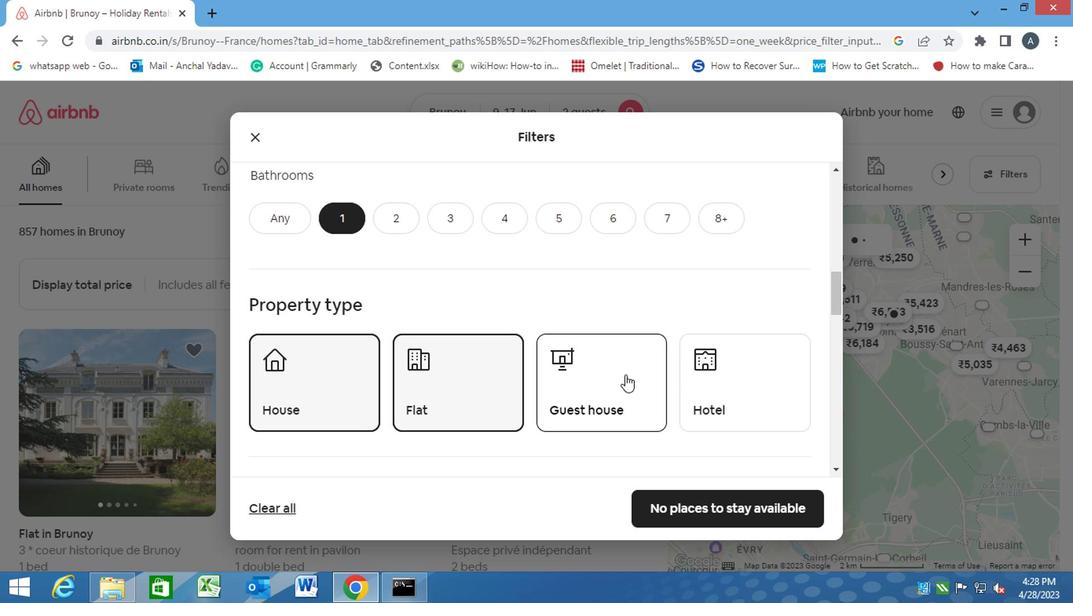 
Action: Mouse pressed left at (621, 352)
Screenshot: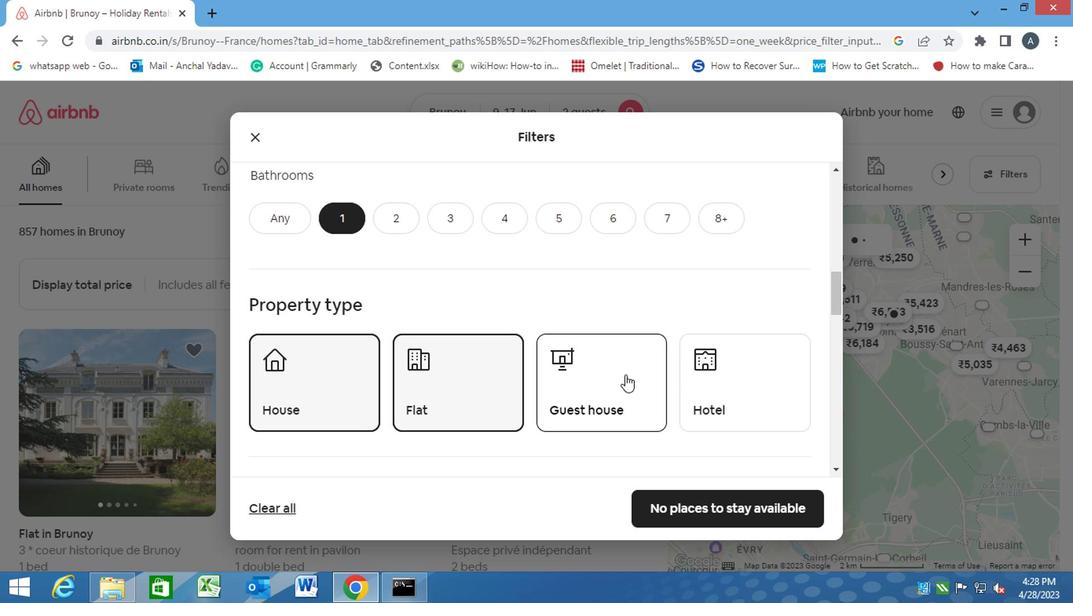 
Action: Mouse moved to (573, 376)
Screenshot: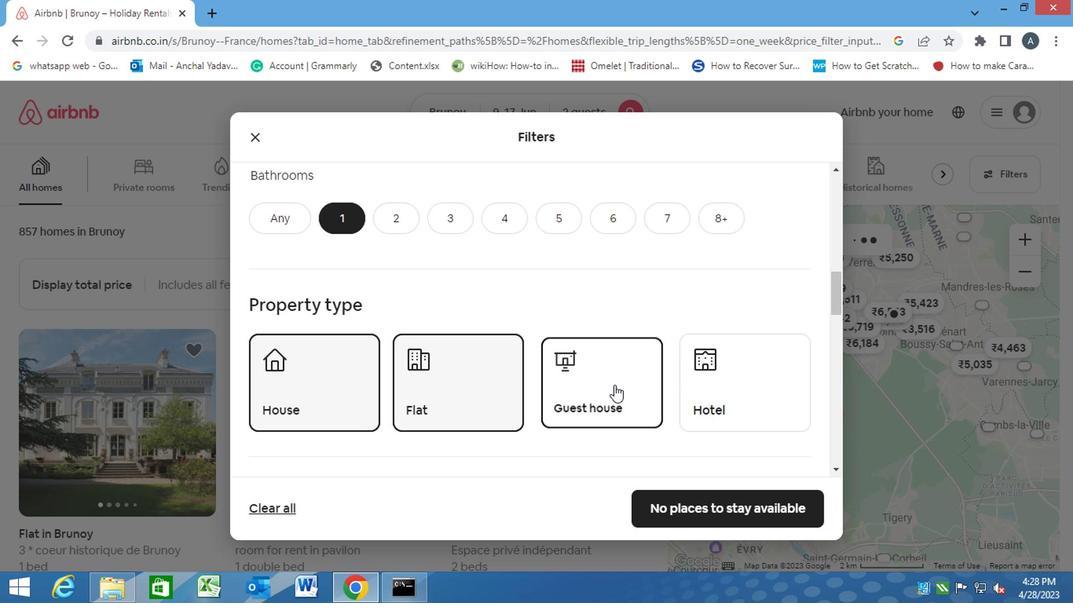 
Action: Mouse scrolled (573, 376) with delta (0, 0)
Screenshot: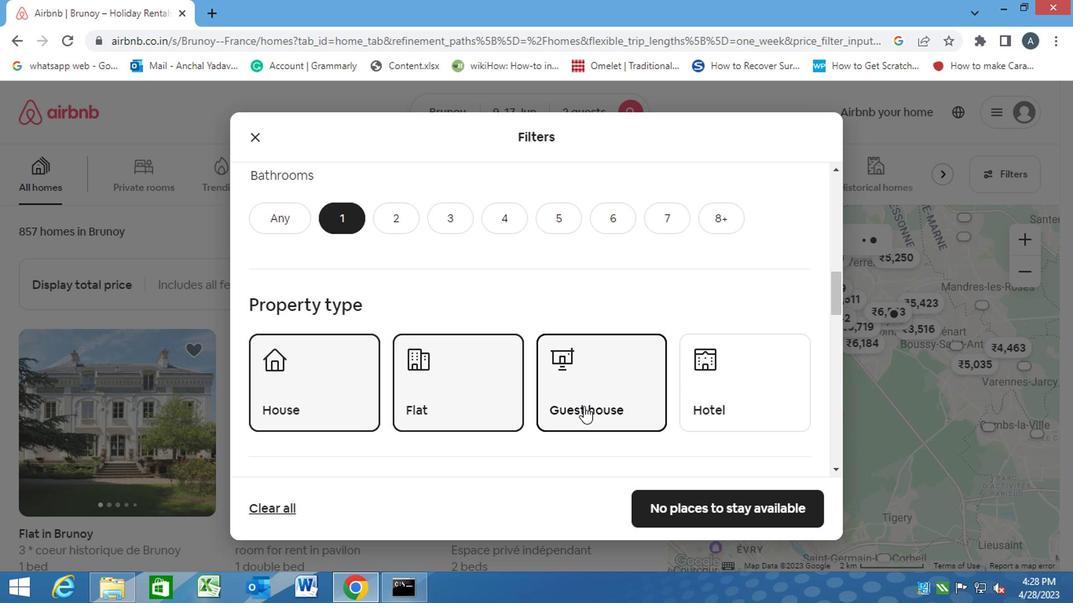 
Action: Mouse scrolled (573, 376) with delta (0, 0)
Screenshot: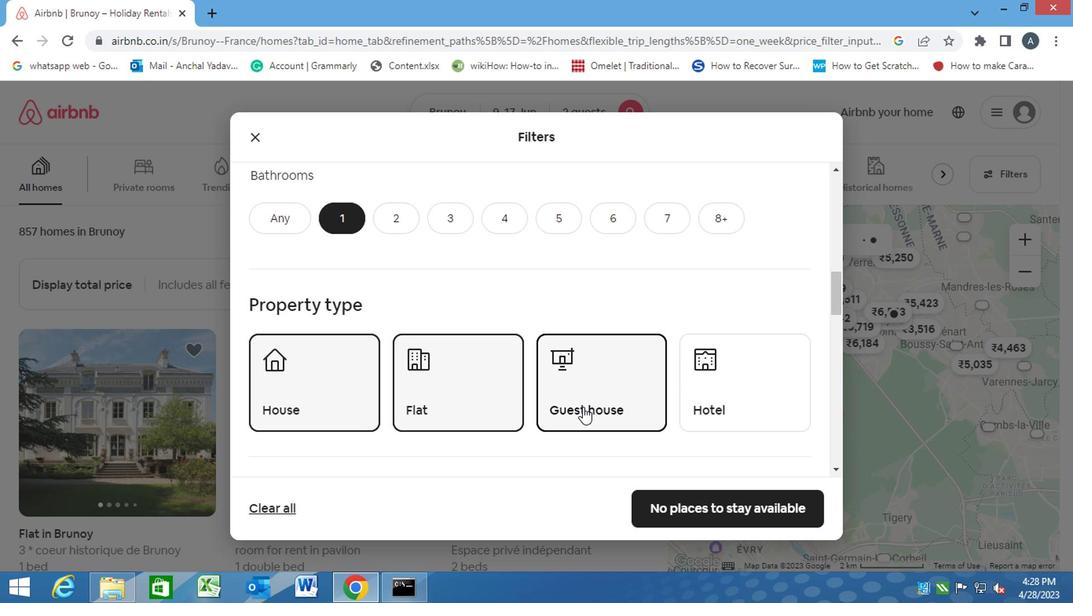
Action: Mouse moved to (572, 377)
Screenshot: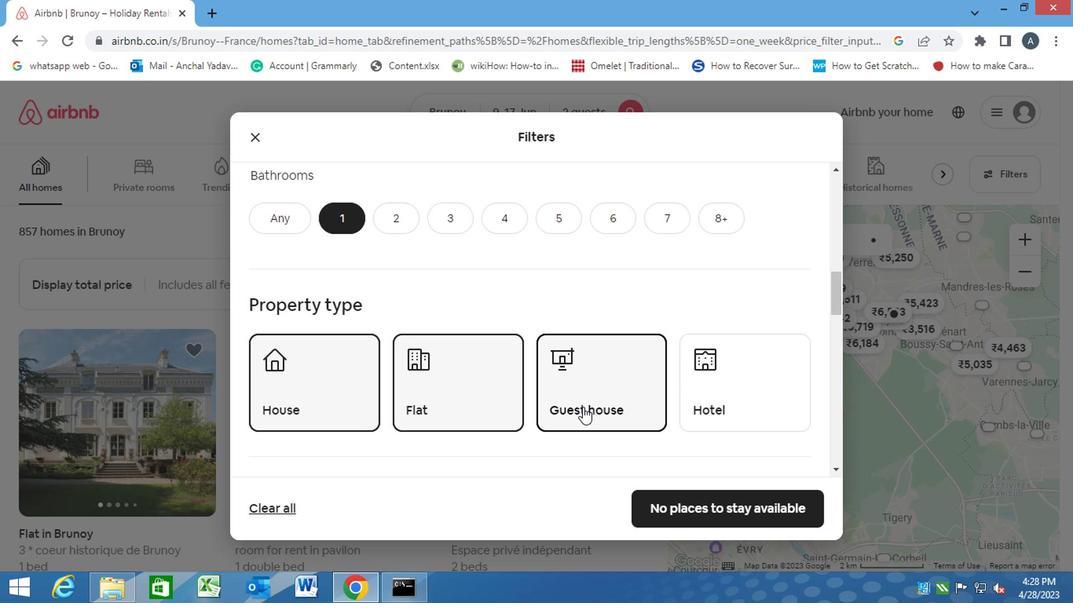 
Action: Mouse scrolled (572, 376) with delta (0, 0)
Screenshot: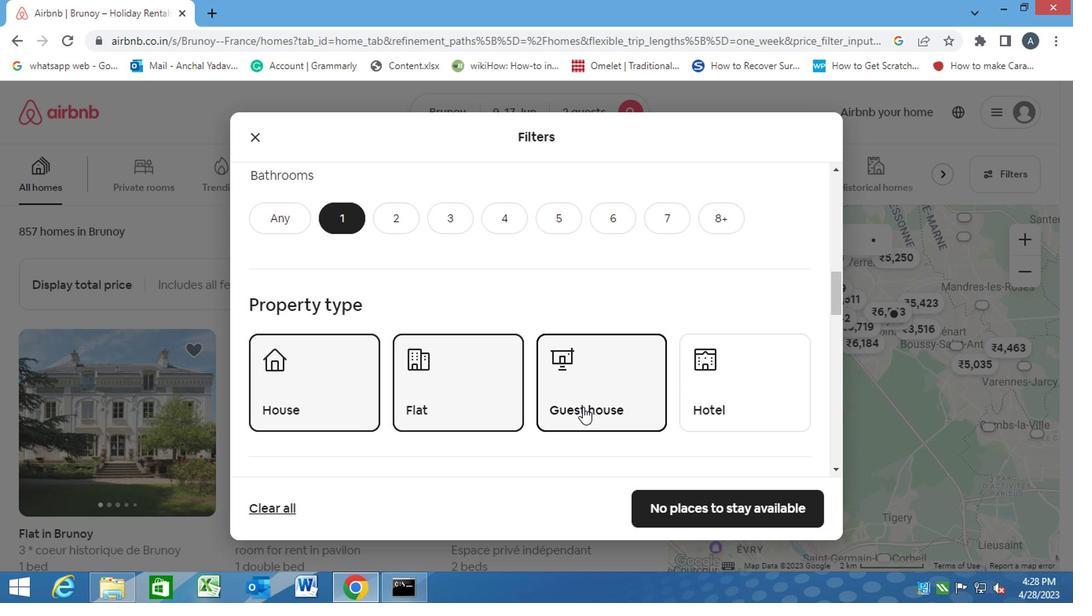 
Action: Mouse moved to (527, 320)
Screenshot: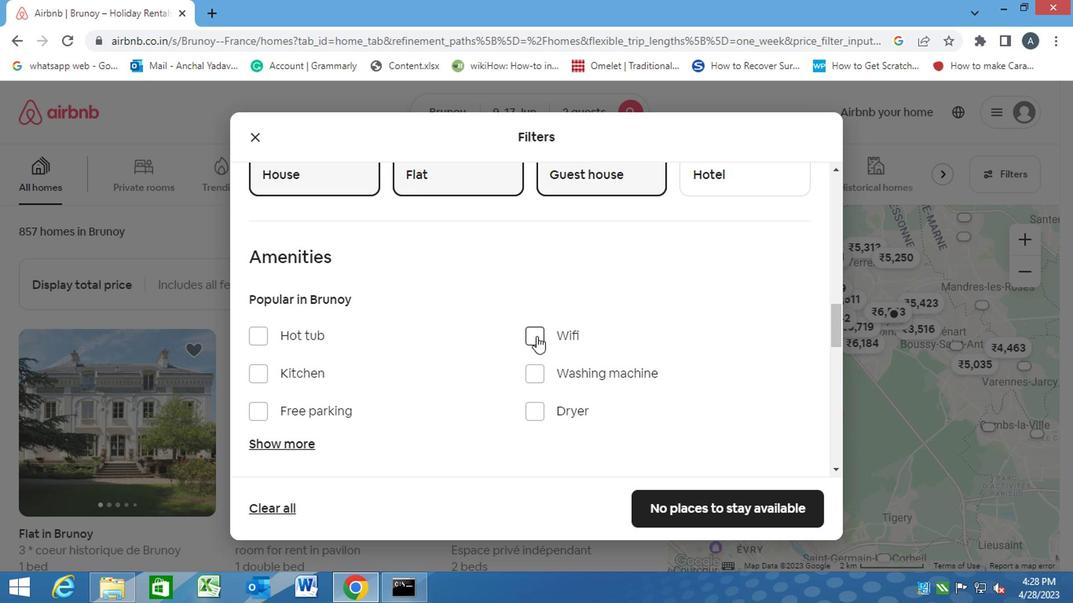 
Action: Mouse pressed left at (527, 320)
Screenshot: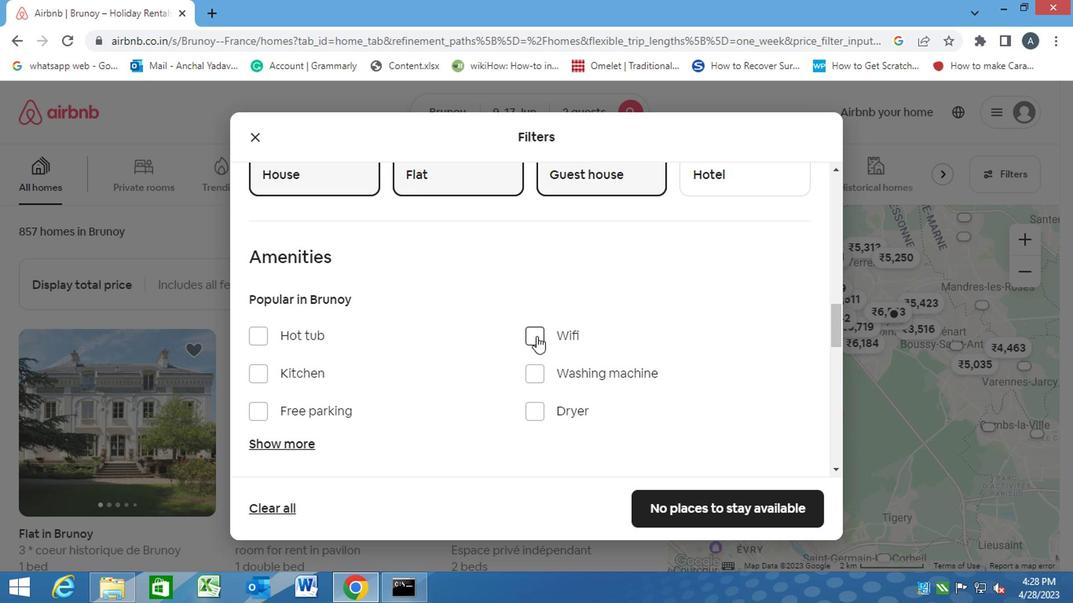
Action: Mouse moved to (528, 353)
Screenshot: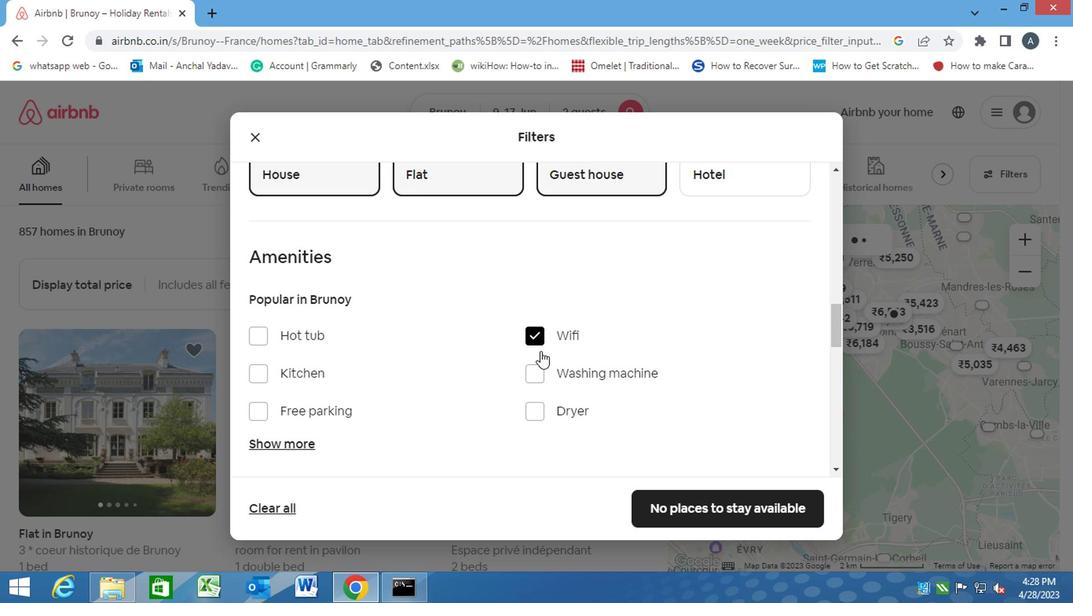 
Action: Mouse pressed left at (528, 353)
Screenshot: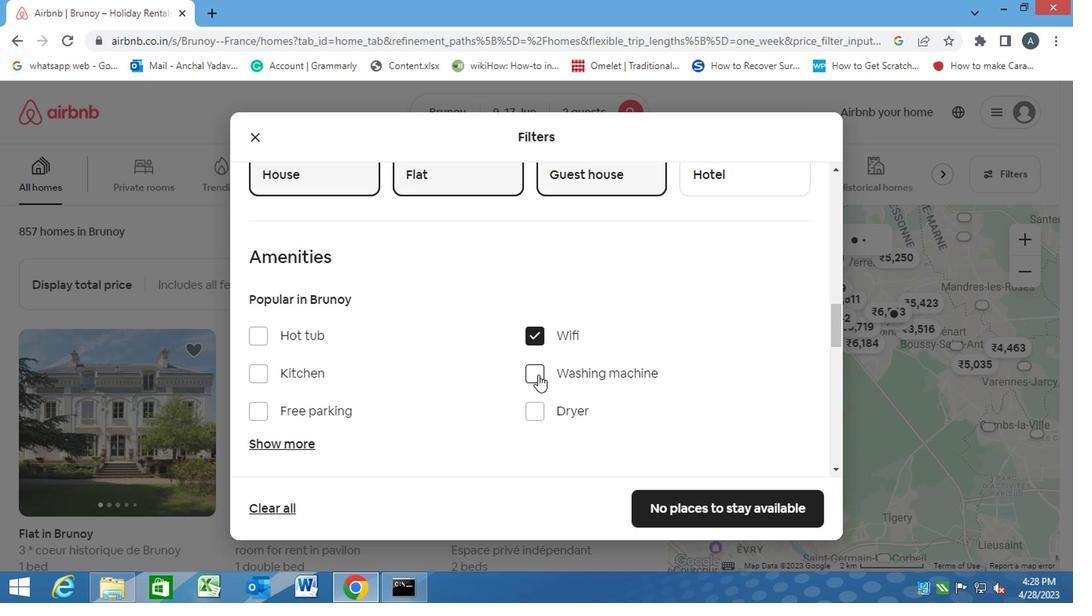
Action: Mouse moved to (459, 390)
Screenshot: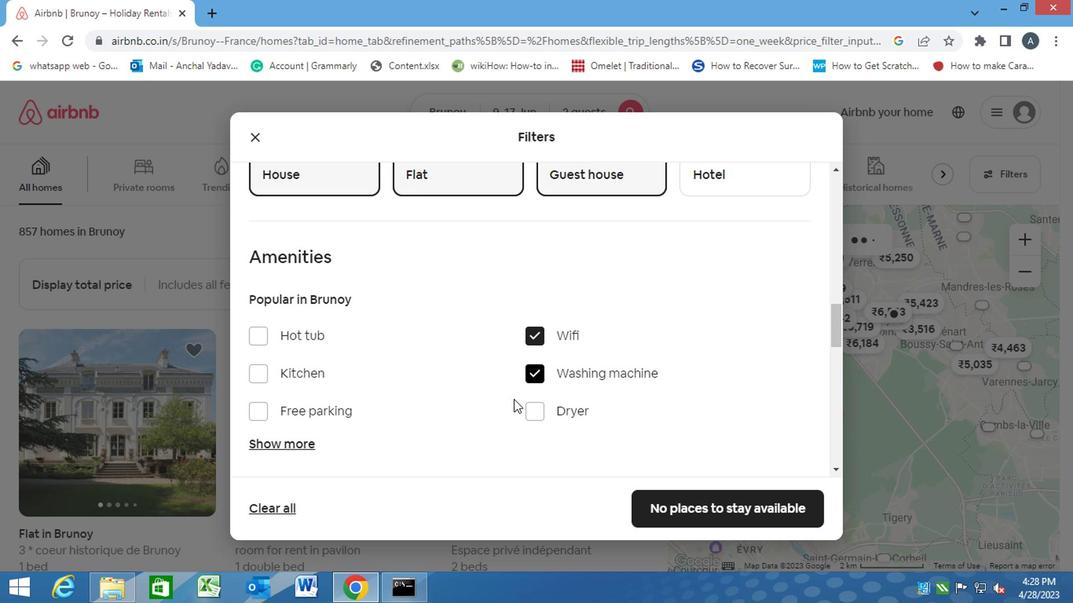 
Action: Mouse scrolled (459, 390) with delta (0, 0)
Screenshot: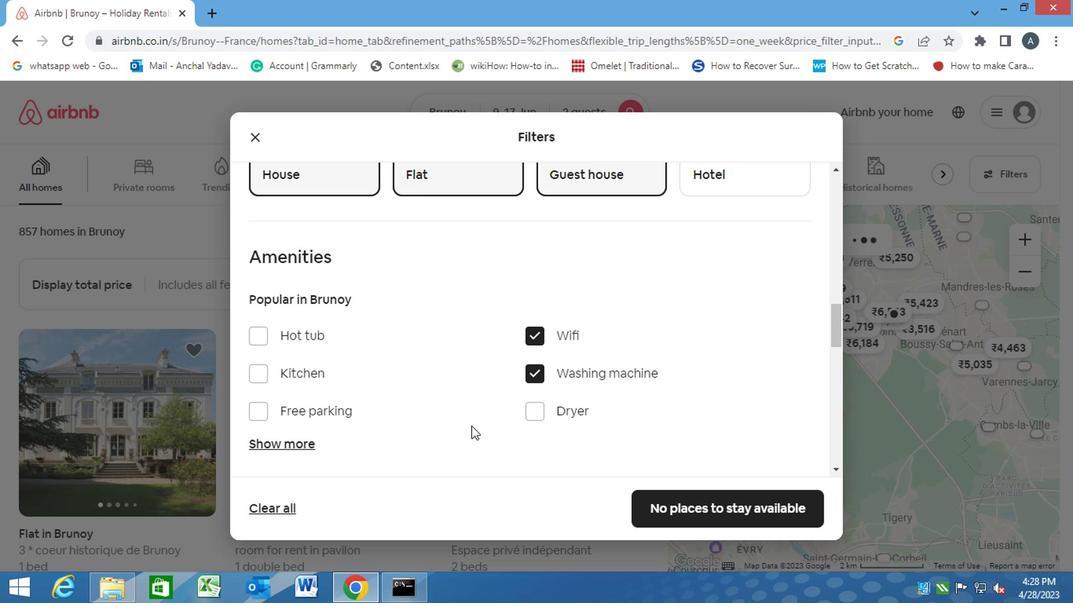 
Action: Mouse scrolled (459, 390) with delta (0, 0)
Screenshot: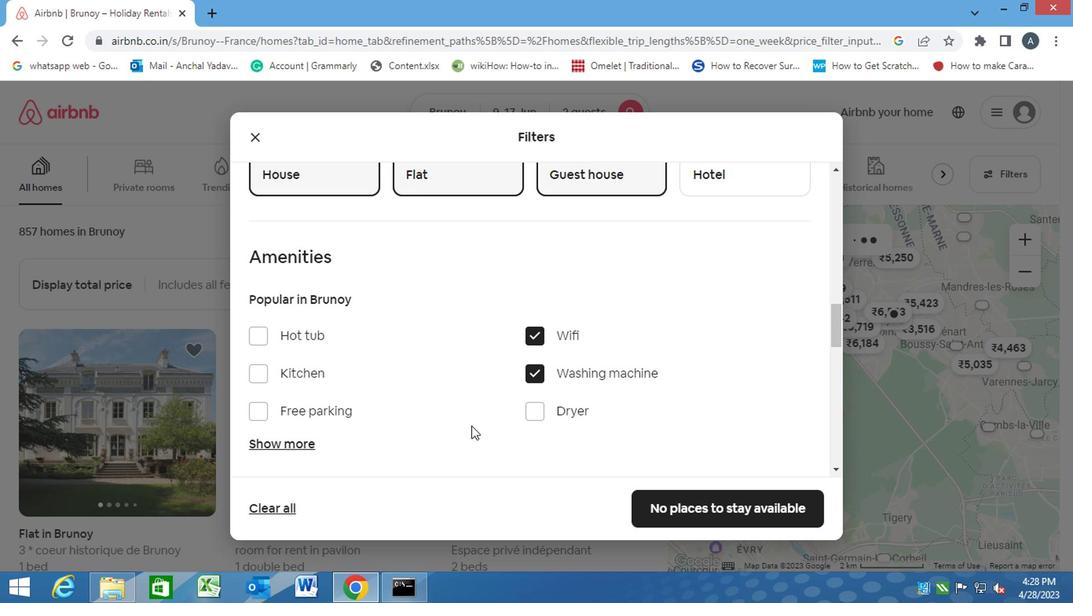 
Action: Mouse scrolled (459, 390) with delta (0, 0)
Screenshot: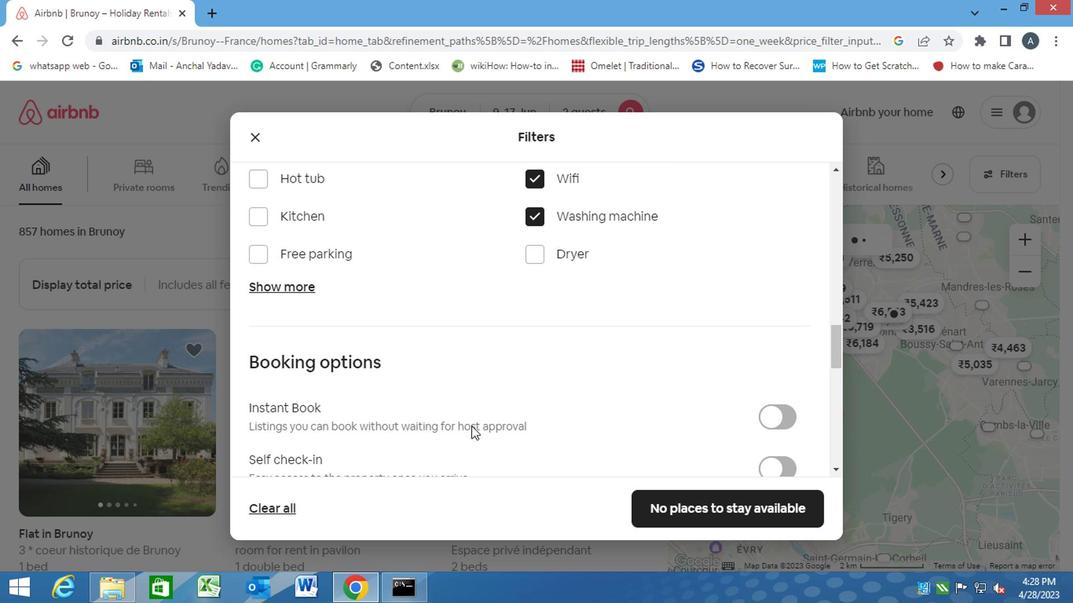 
Action: Mouse scrolled (459, 390) with delta (0, 0)
Screenshot: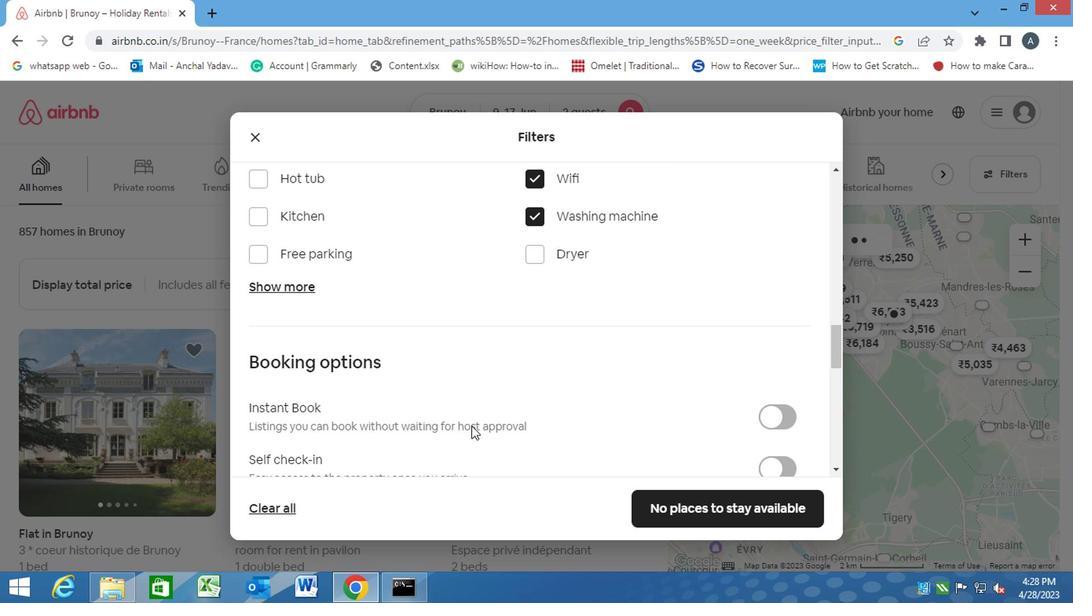 
Action: Mouse moved to (753, 303)
Screenshot: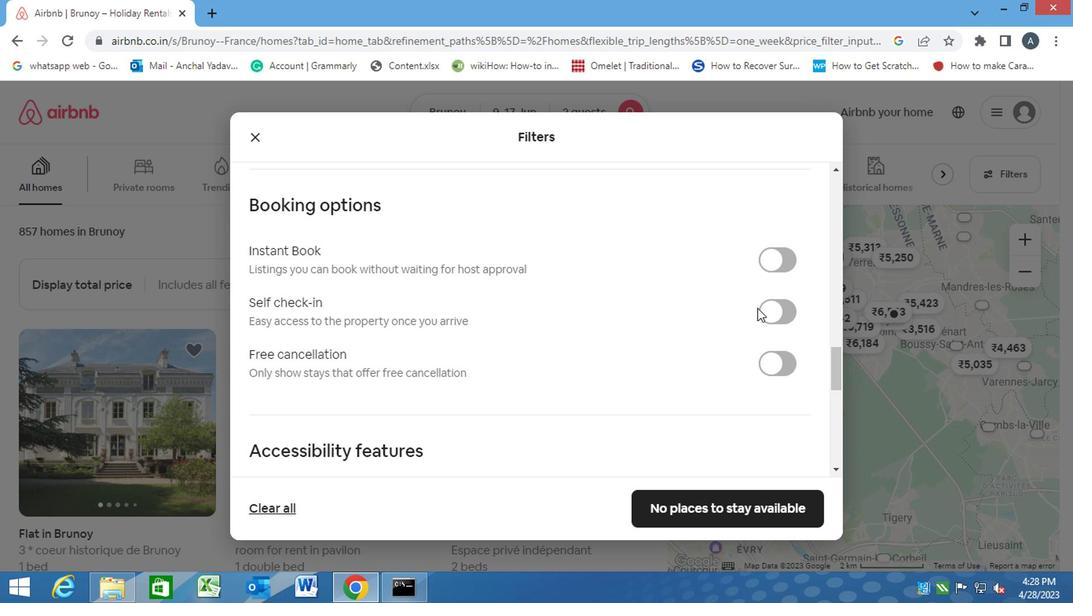 
Action: Mouse pressed left at (753, 303)
Screenshot: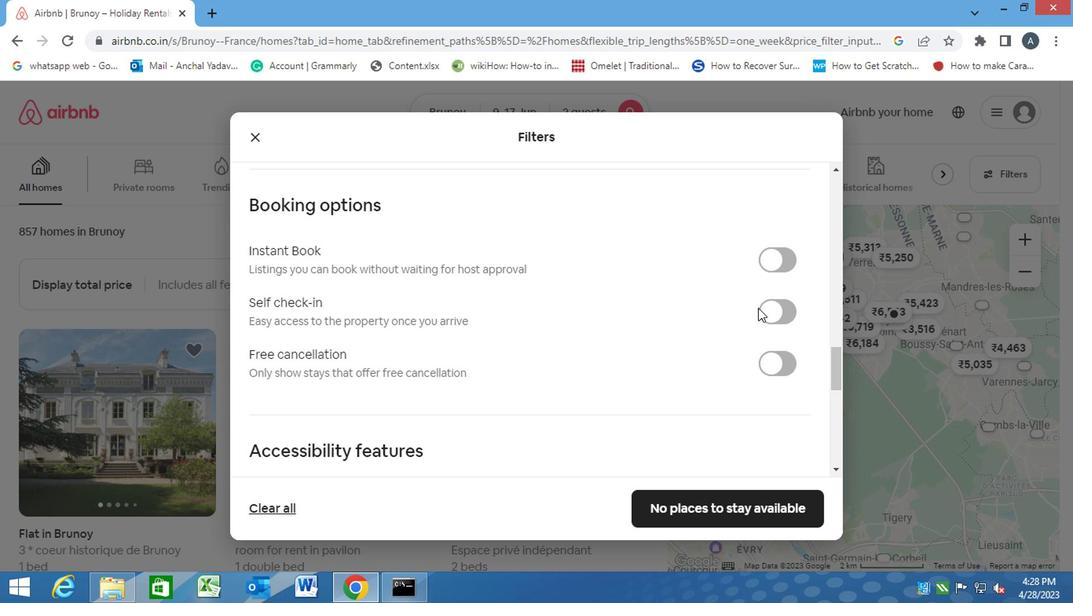 
Action: Mouse moved to (570, 367)
Screenshot: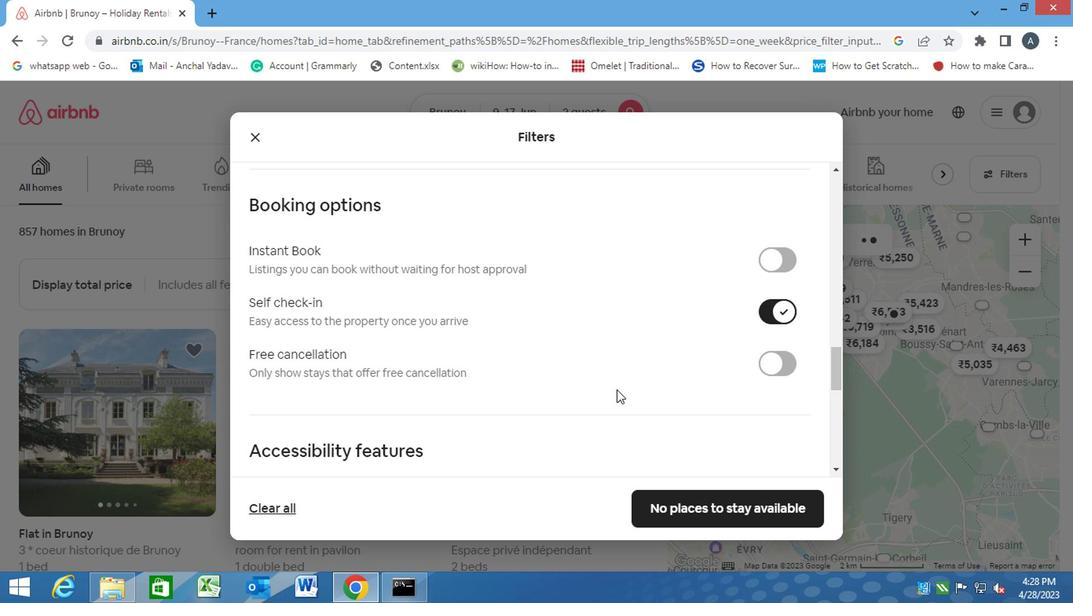 
Action: Mouse scrolled (570, 366) with delta (0, 0)
Screenshot: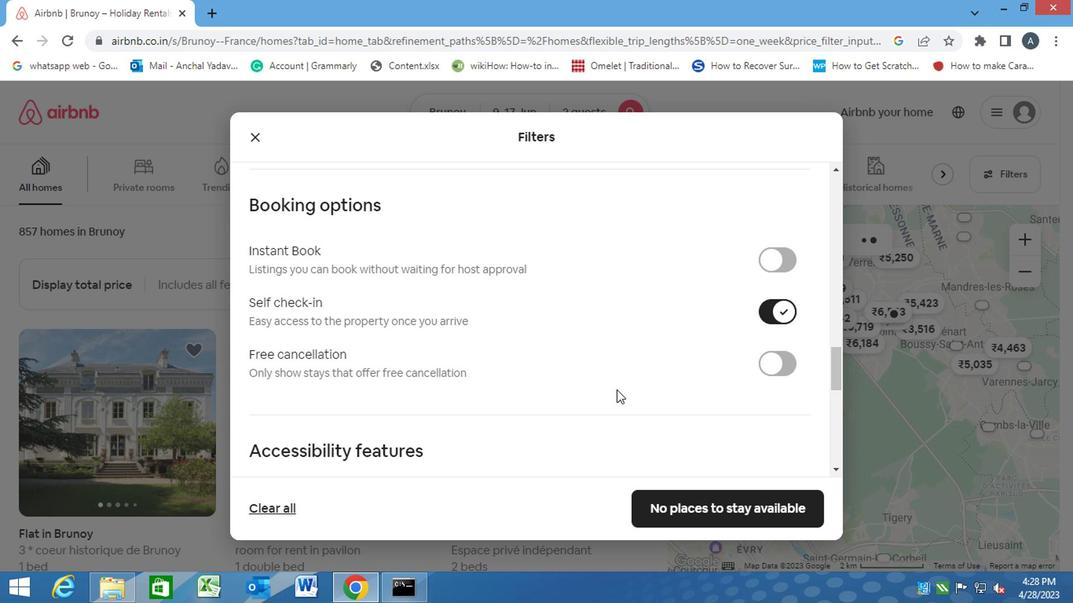 
Action: Mouse moved to (570, 367)
Screenshot: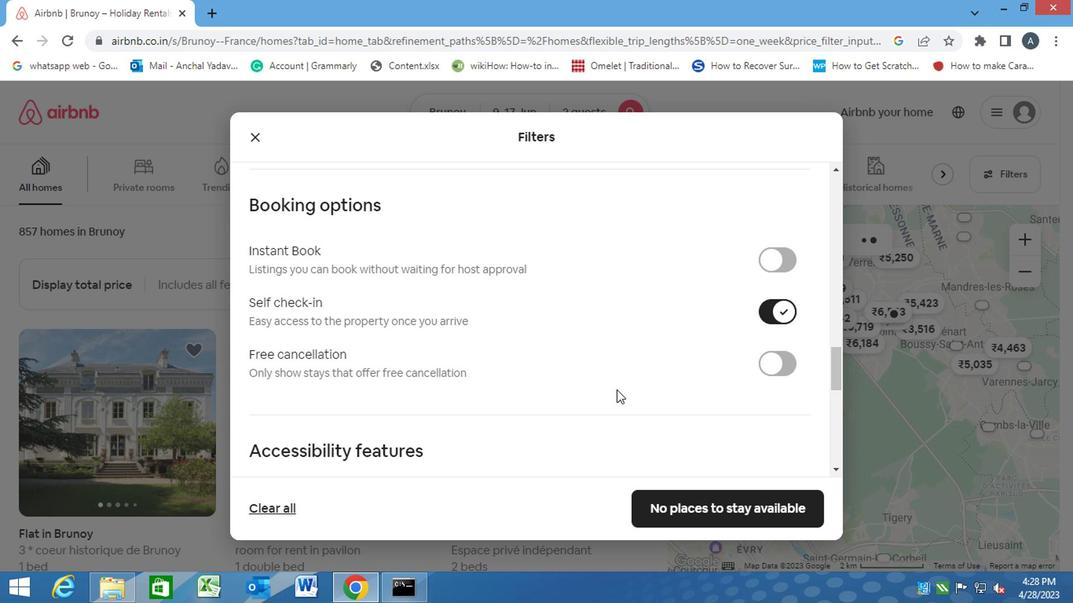 
Action: Mouse scrolled (570, 367) with delta (0, 0)
Screenshot: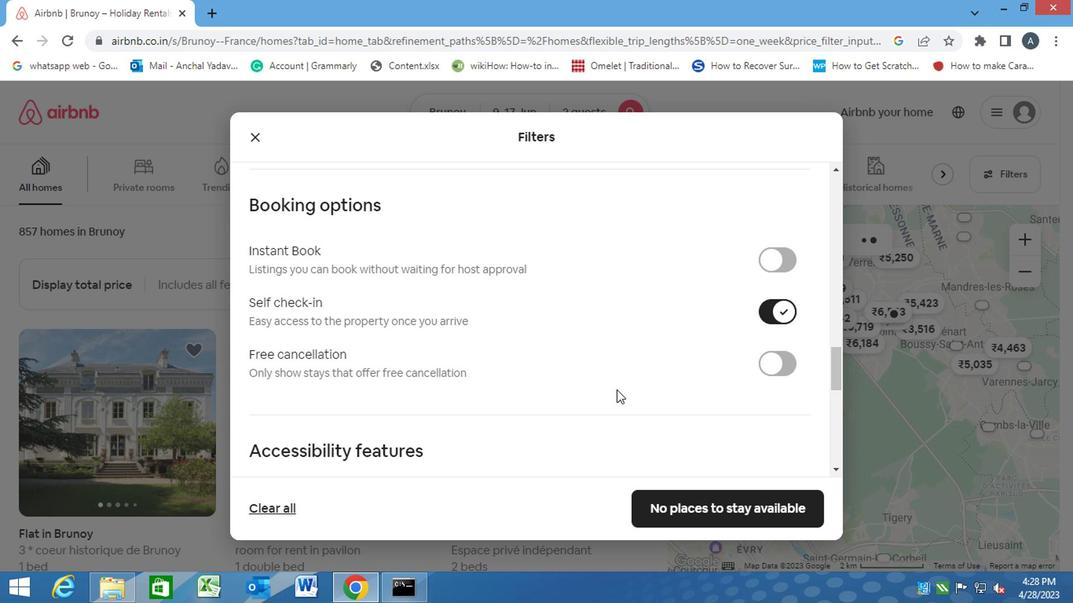 
Action: Mouse scrolled (570, 367) with delta (0, 0)
Screenshot: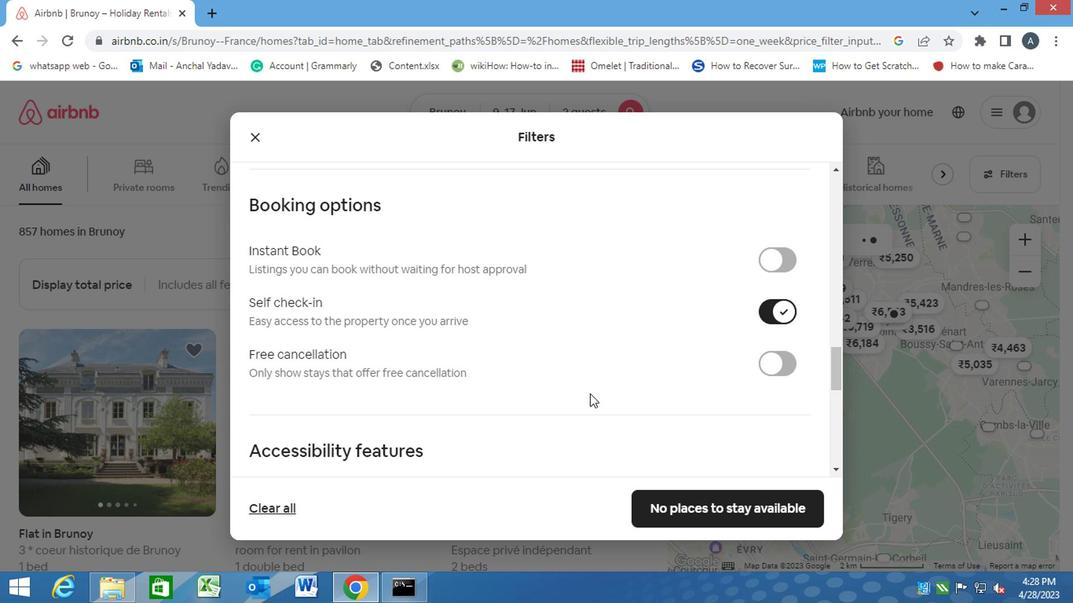 
Action: Mouse scrolled (570, 367) with delta (0, 0)
Screenshot: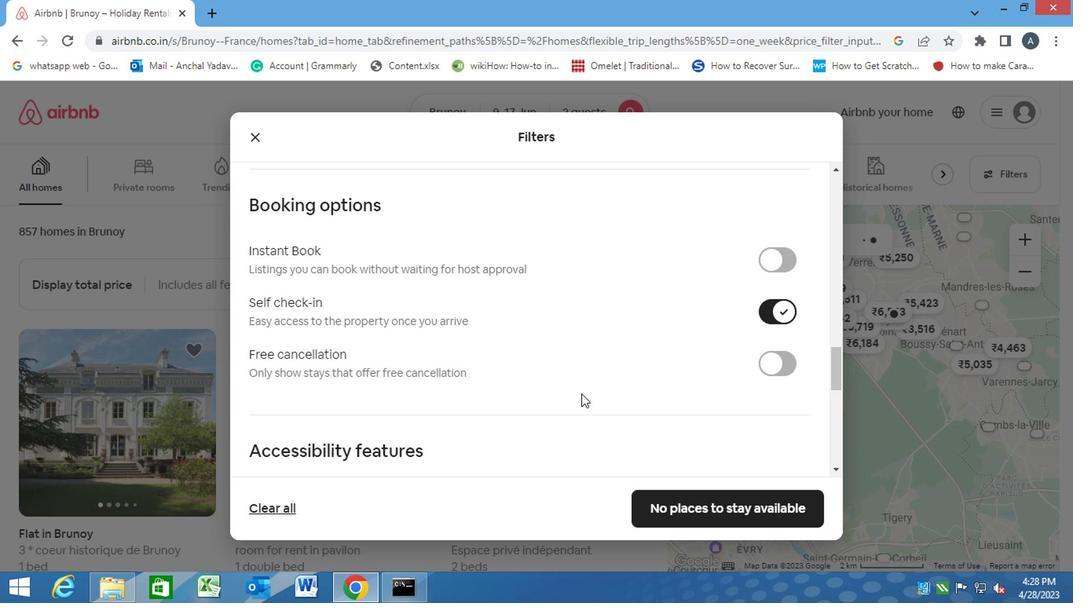 
Action: Mouse moved to (511, 369)
Screenshot: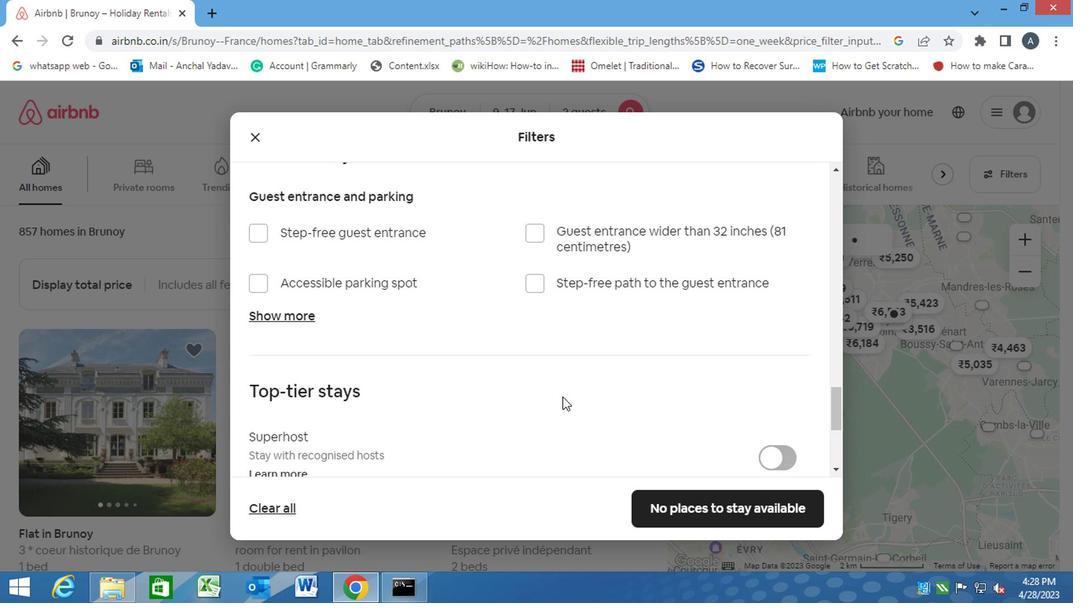 
Action: Mouse scrolled (511, 368) with delta (0, 0)
Screenshot: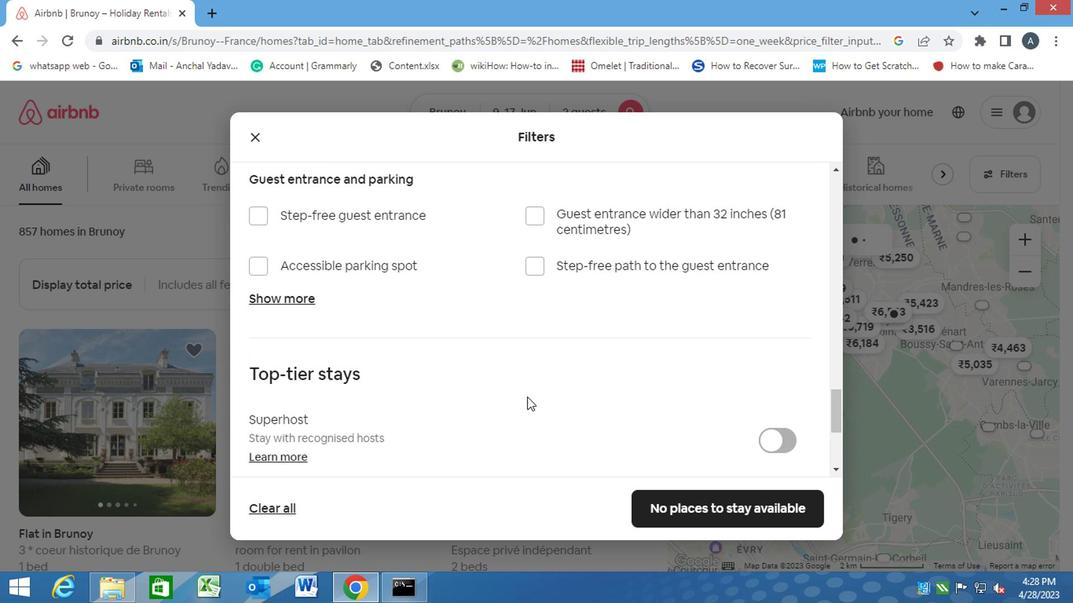 
Action: Mouse scrolled (511, 368) with delta (0, 0)
Screenshot: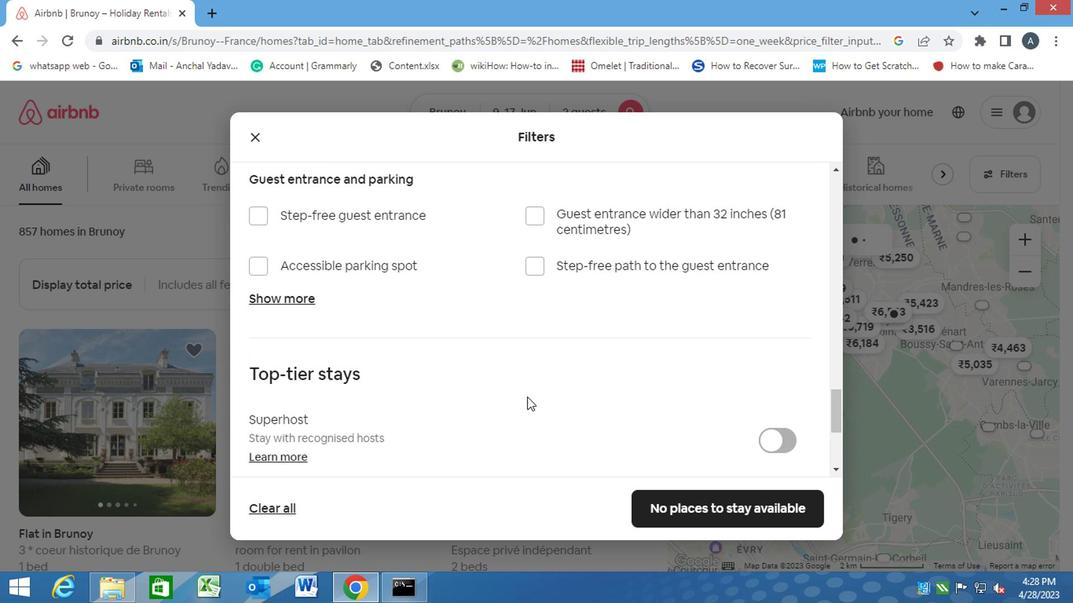 
Action: Mouse moved to (511, 369)
Screenshot: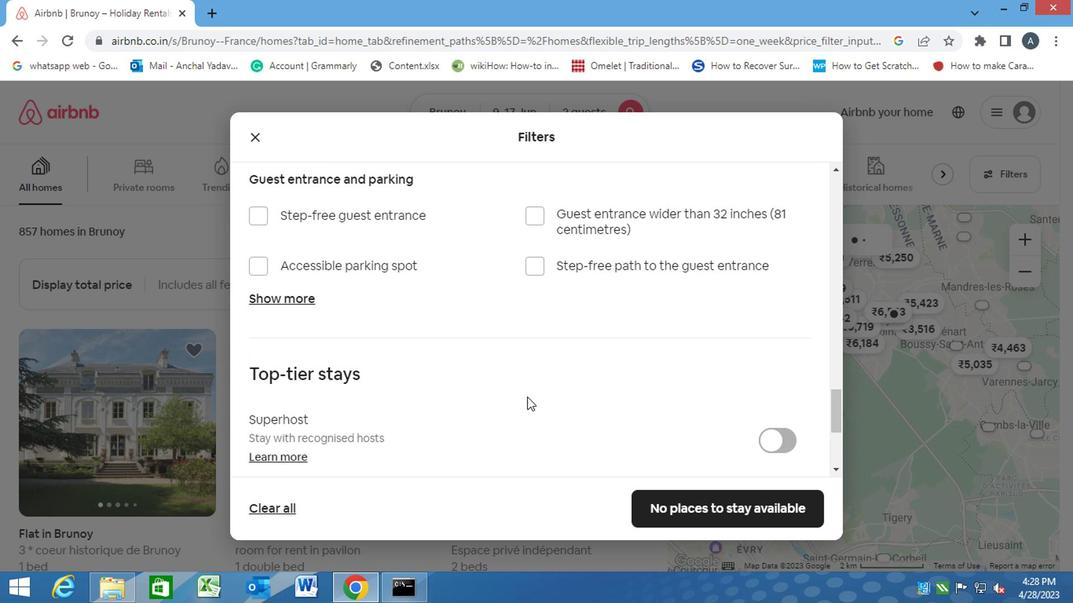 
Action: Mouse scrolled (511, 368) with delta (0, 0)
Screenshot: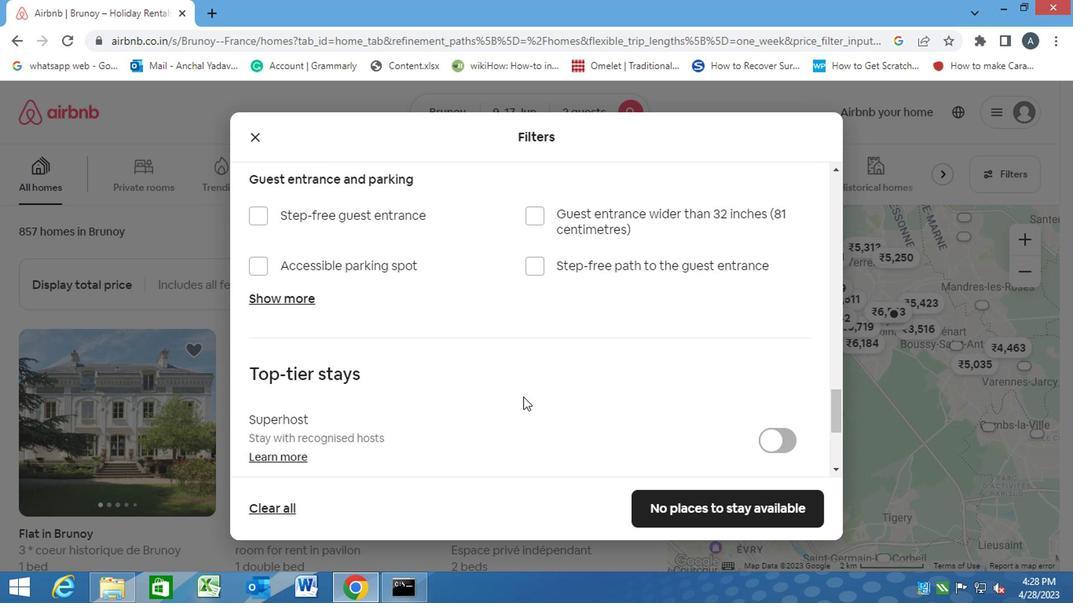 
Action: Mouse moved to (506, 369)
Screenshot: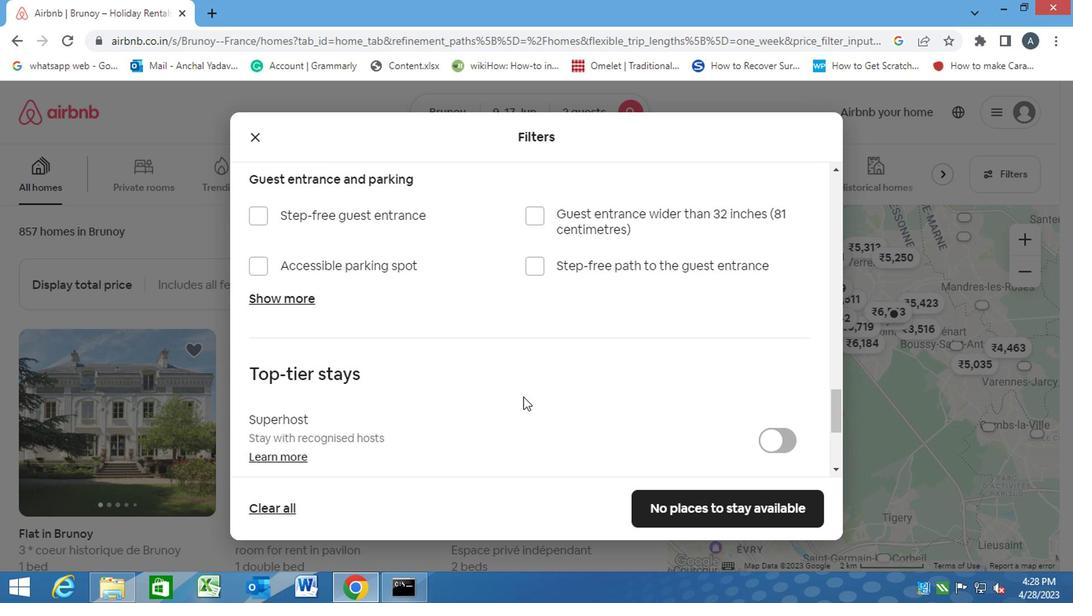 
Action: Mouse scrolled (506, 368) with delta (0, 0)
Screenshot: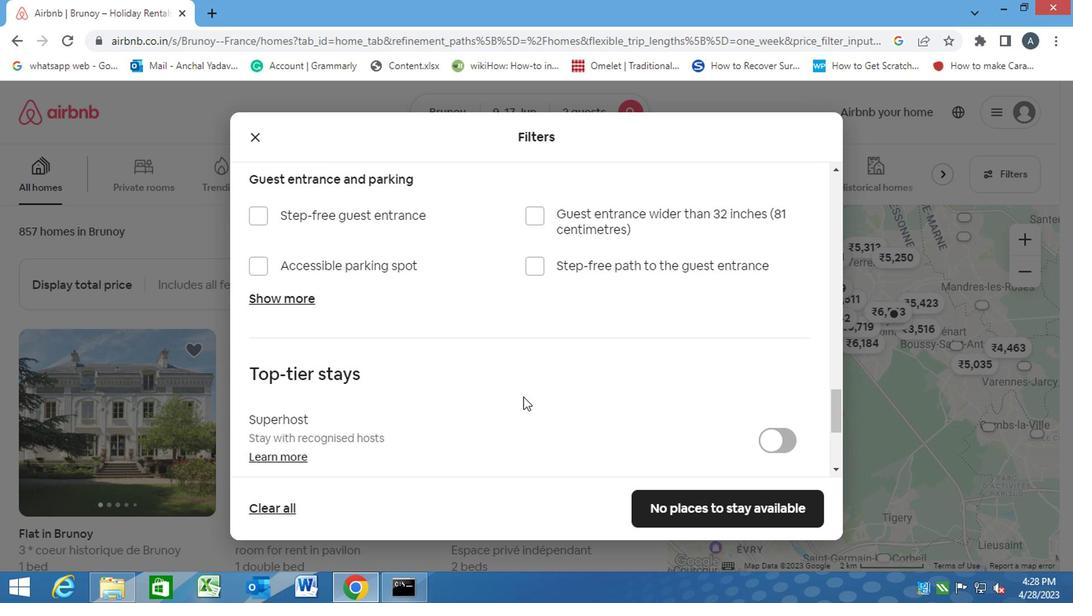 
Action: Mouse moved to (236, 343)
Screenshot: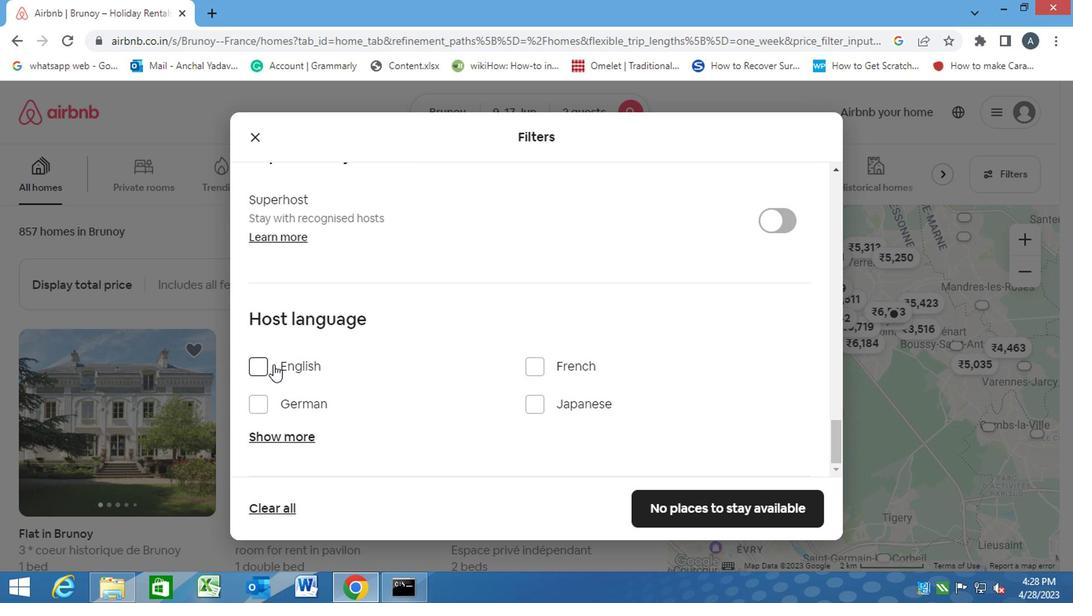 
Action: Mouse pressed left at (236, 343)
Screenshot: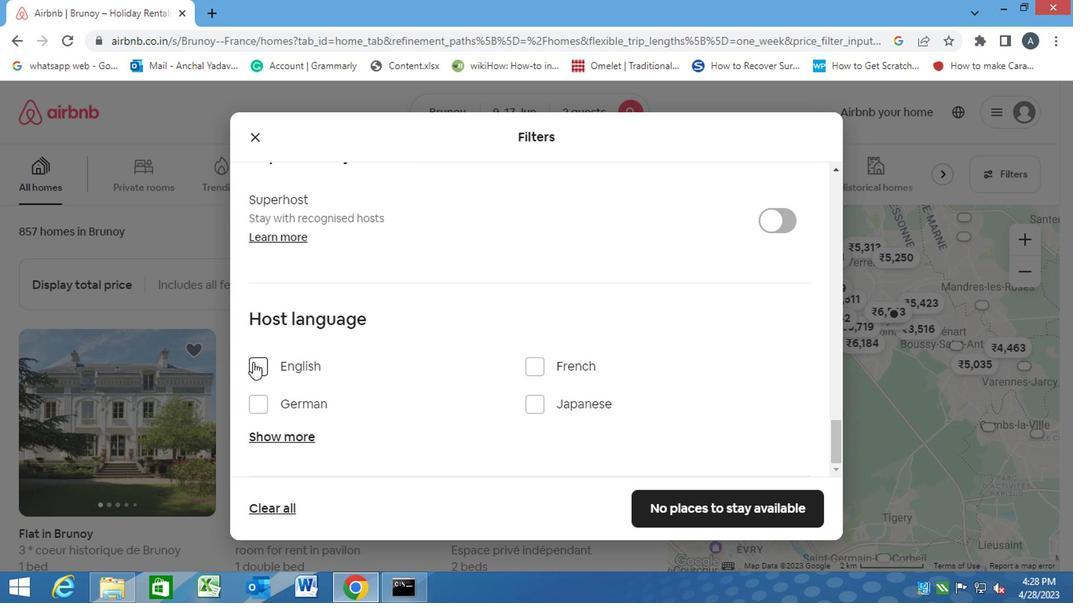 
Action: Mouse moved to (661, 442)
Screenshot: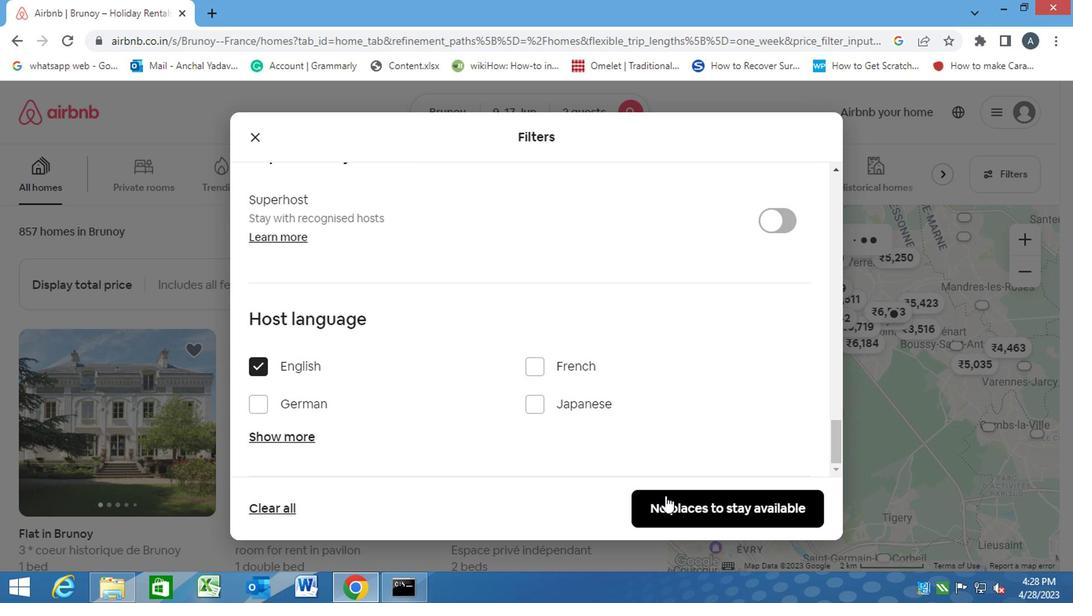 
Action: Mouse pressed left at (661, 442)
Screenshot: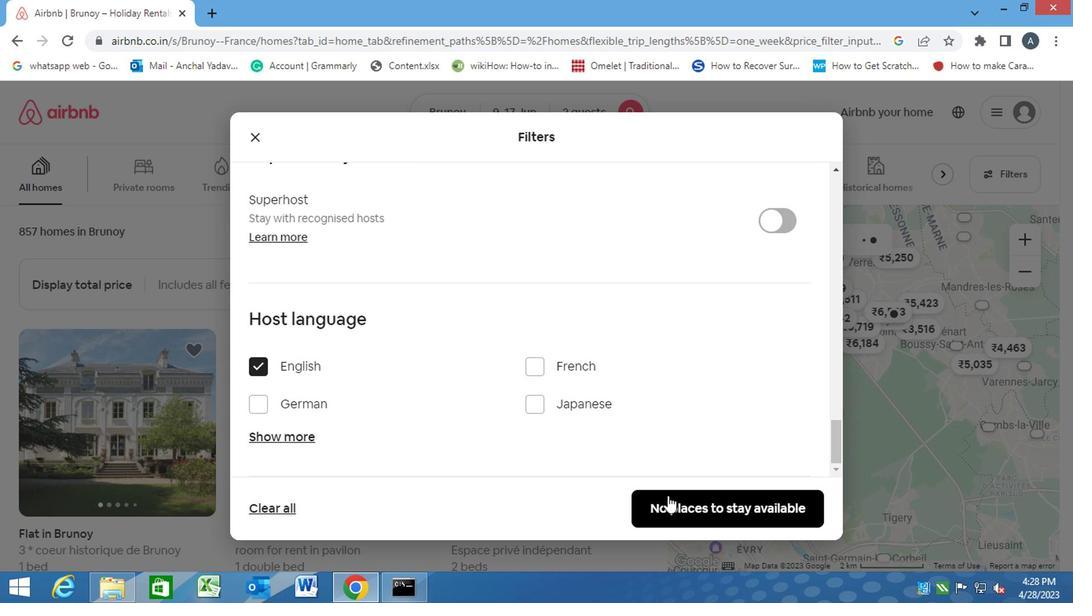 
